 Task: Look for space in Abilene, United States from 10th July, 2023 to 15th July, 2023 for 7 adults in price range Rs.10000 to Rs.15000. Place can be entire place or shared room with 4 bedrooms having 7 beds and 4 bathrooms. Property type can be house, flat, guest house. Amenities needed are: wifi, TV, free parkinig on premises, gym, breakfast. Booking option can be shelf check-in. Required host language is English.
Action: Mouse moved to (409, 84)
Screenshot: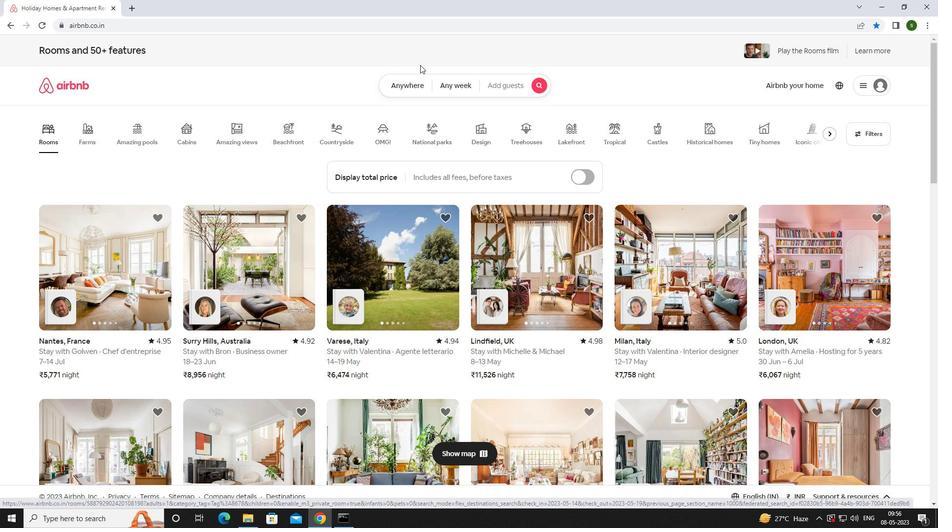 
Action: Mouse pressed left at (409, 84)
Screenshot: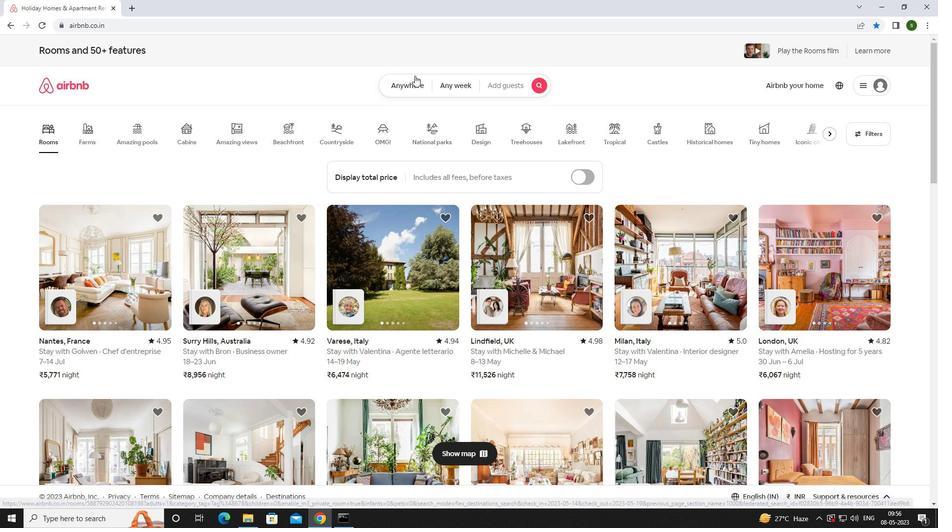 
Action: Mouse moved to (338, 126)
Screenshot: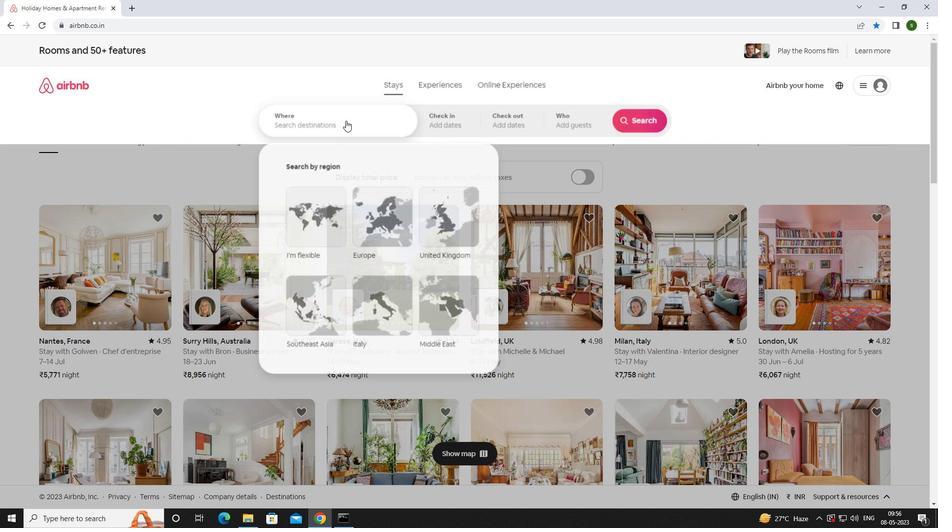 
Action: Mouse pressed left at (338, 126)
Screenshot: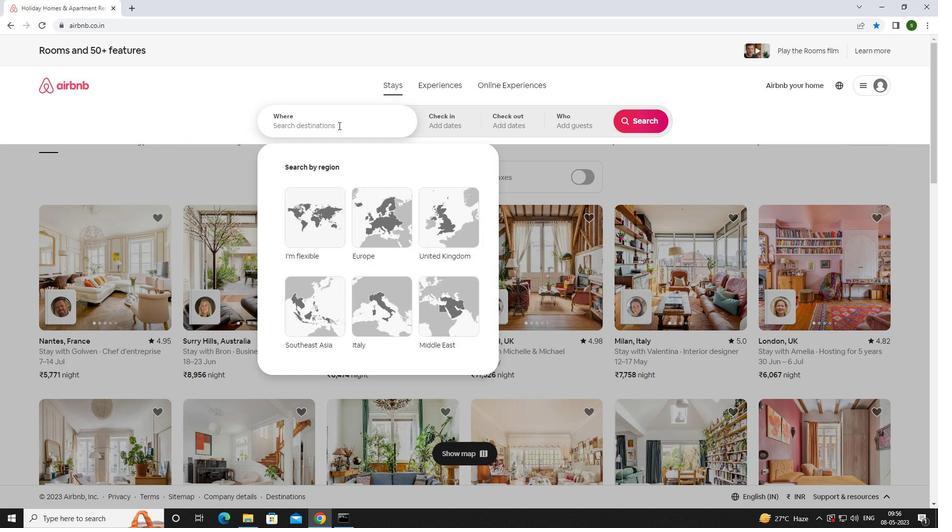 
Action: Key pressed <Key.caps_lock>a<Key.caps_lock>bilene,<Key.space><Key.caps_lock>u<Key.caps_lock>nited<Key.space><Key.caps_lock>s<Key.caps_lock>tates<Key.enter>
Screenshot: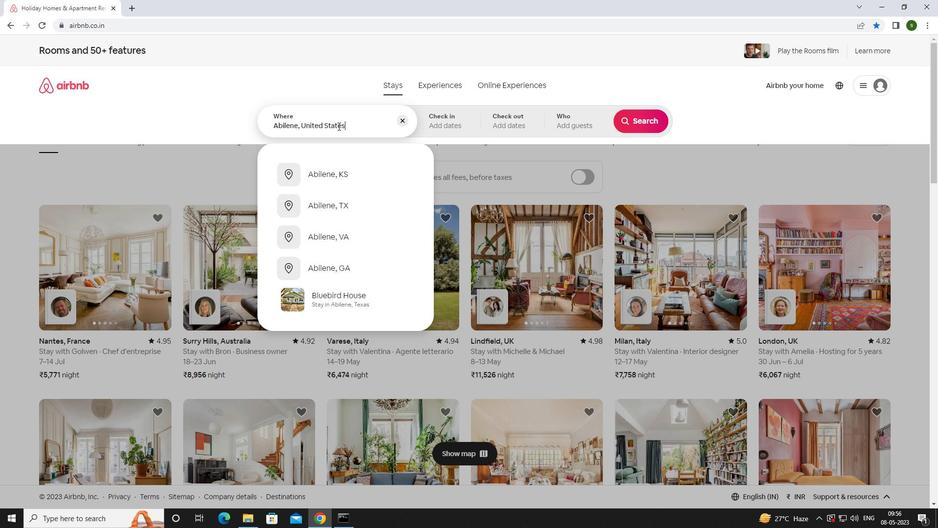 
Action: Mouse moved to (638, 196)
Screenshot: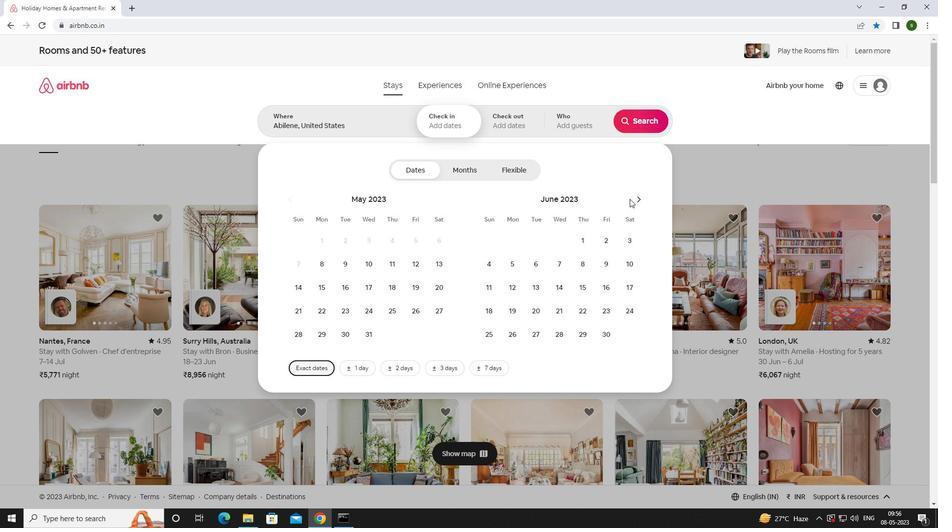 
Action: Mouse pressed left at (638, 196)
Screenshot: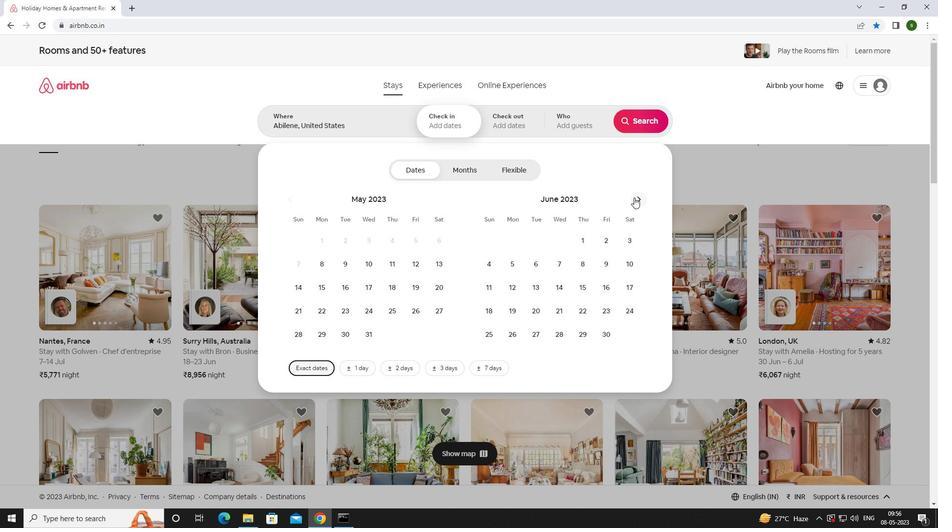 
Action: Mouse moved to (515, 287)
Screenshot: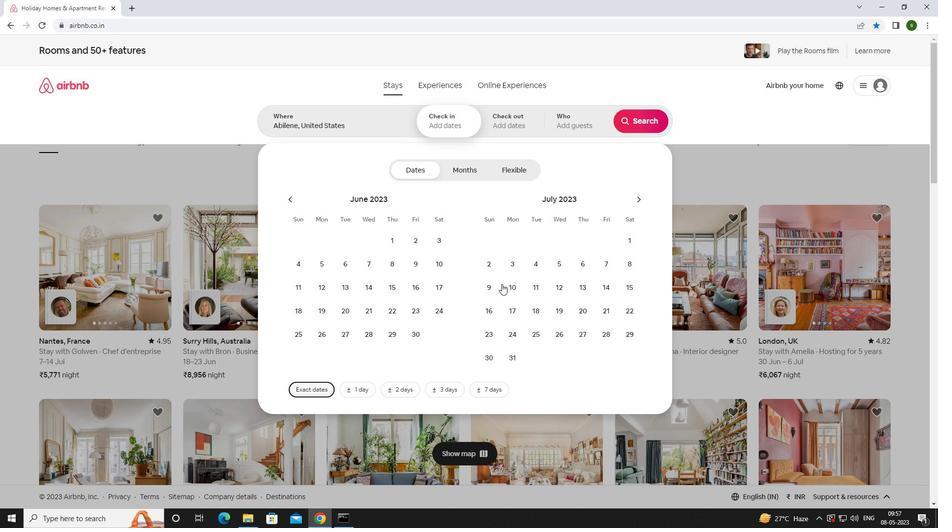 
Action: Mouse pressed left at (515, 287)
Screenshot: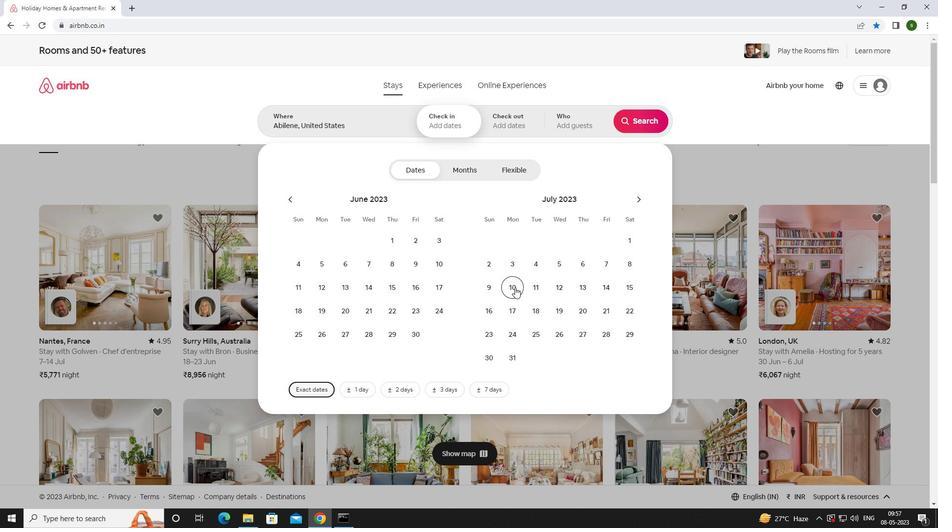 
Action: Mouse moved to (634, 285)
Screenshot: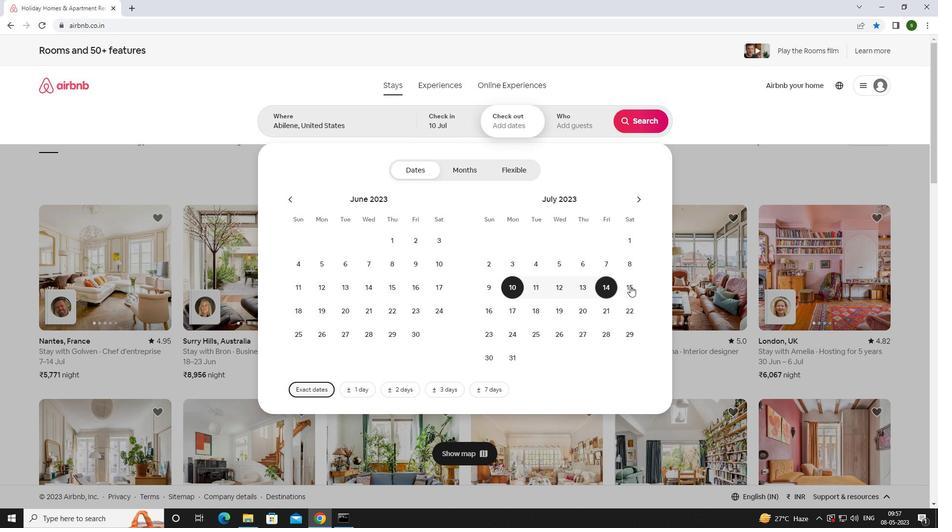 
Action: Mouse pressed left at (634, 285)
Screenshot: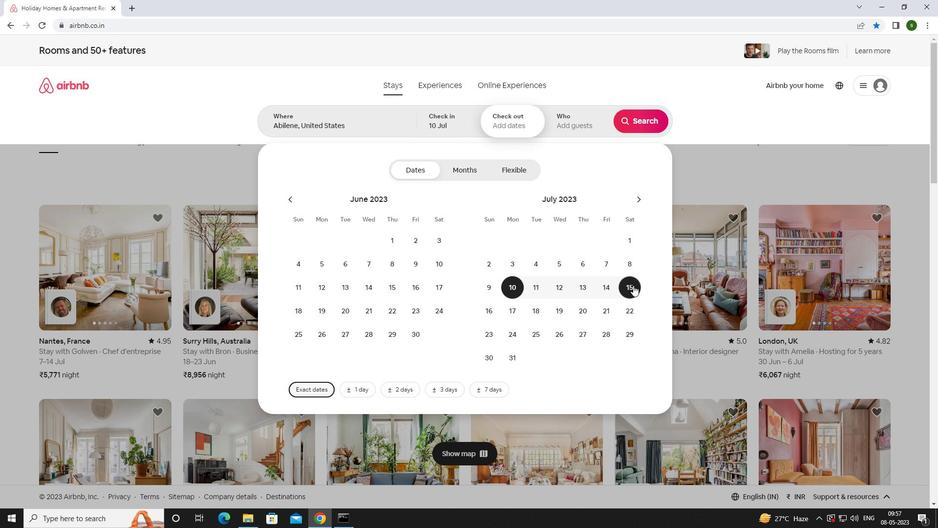 
Action: Mouse moved to (575, 130)
Screenshot: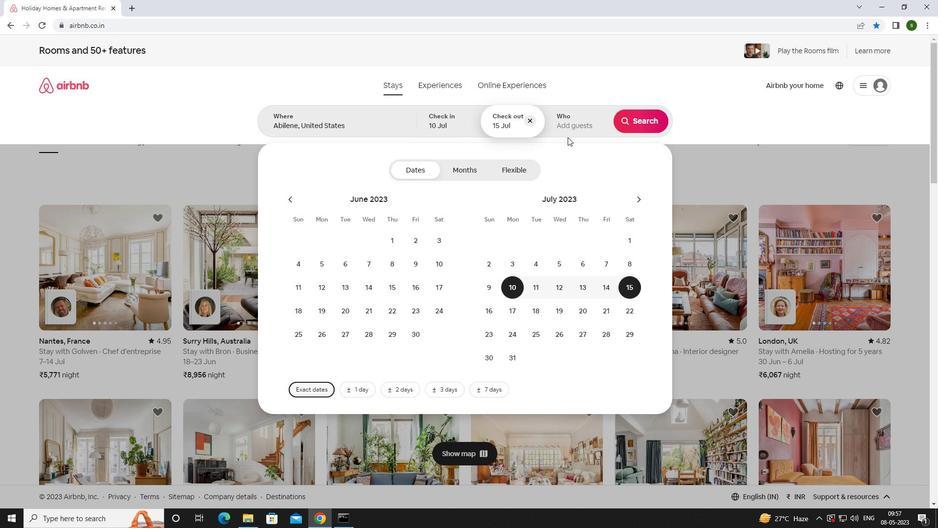 
Action: Mouse pressed left at (575, 130)
Screenshot: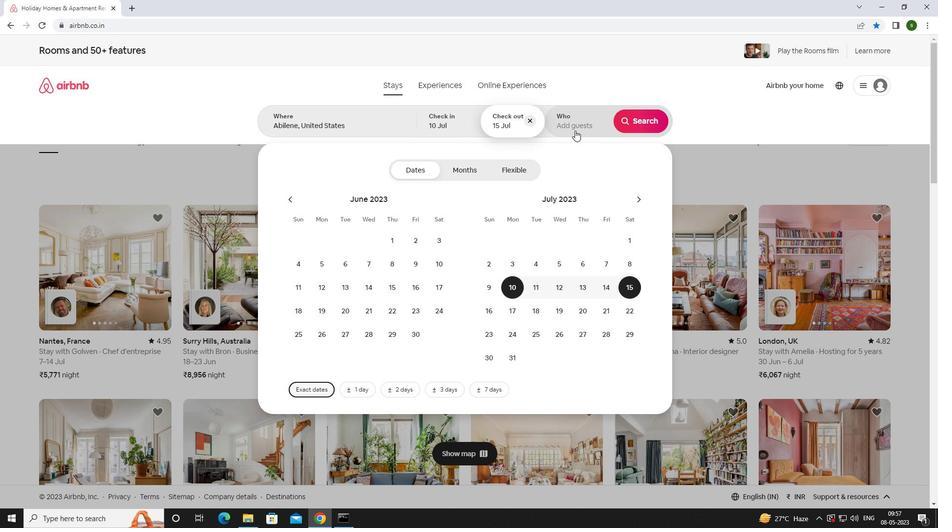 
Action: Mouse moved to (646, 168)
Screenshot: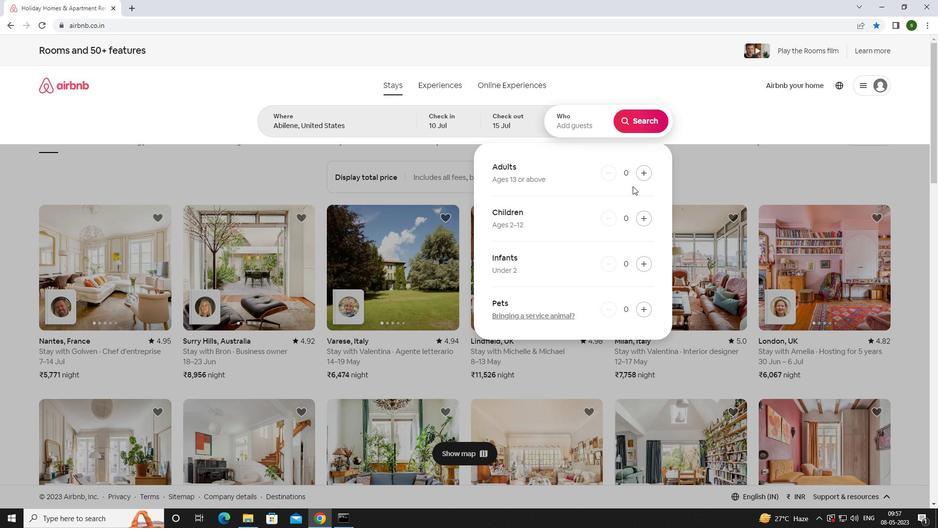 
Action: Mouse pressed left at (646, 168)
Screenshot: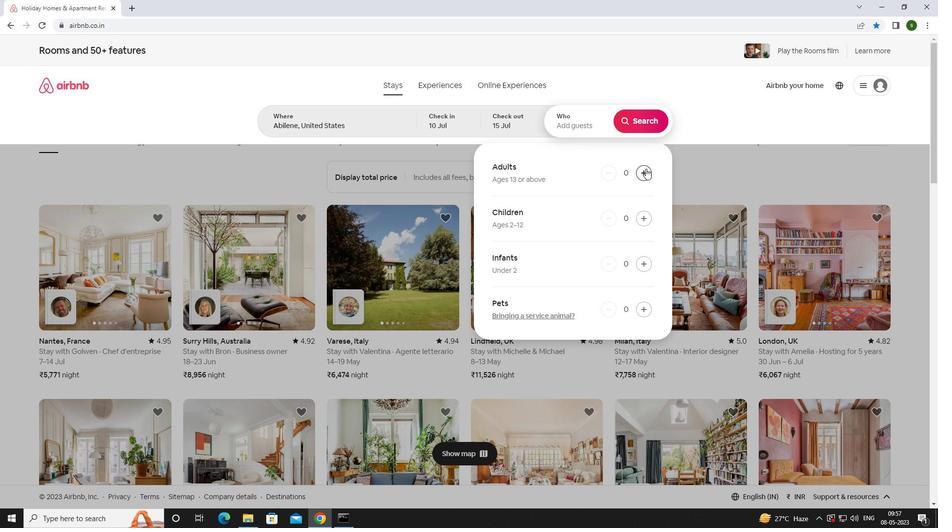 
Action: Mouse pressed left at (646, 168)
Screenshot: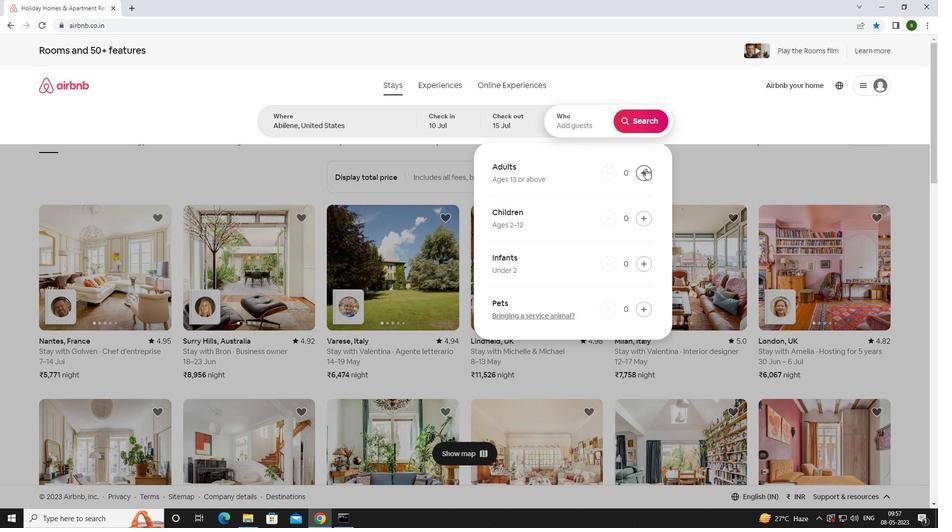 
Action: Mouse pressed left at (646, 168)
Screenshot: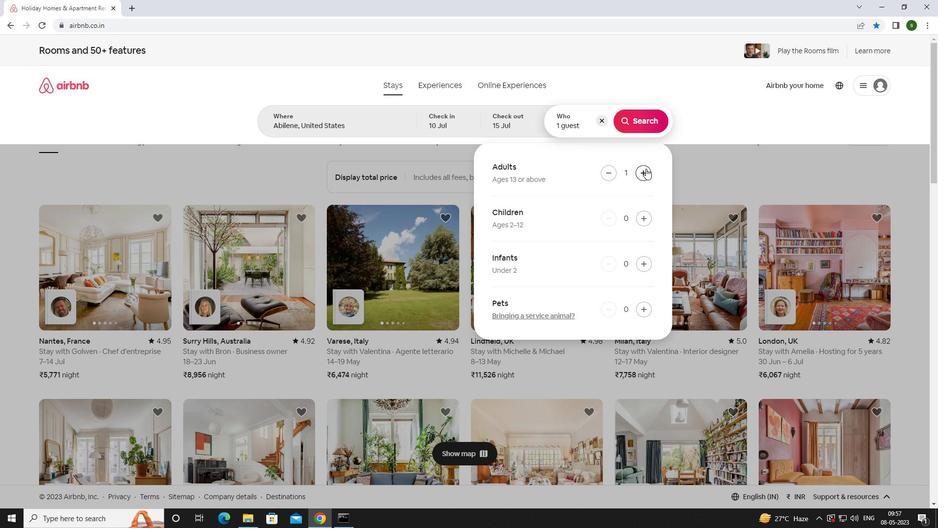 
Action: Mouse pressed left at (646, 168)
Screenshot: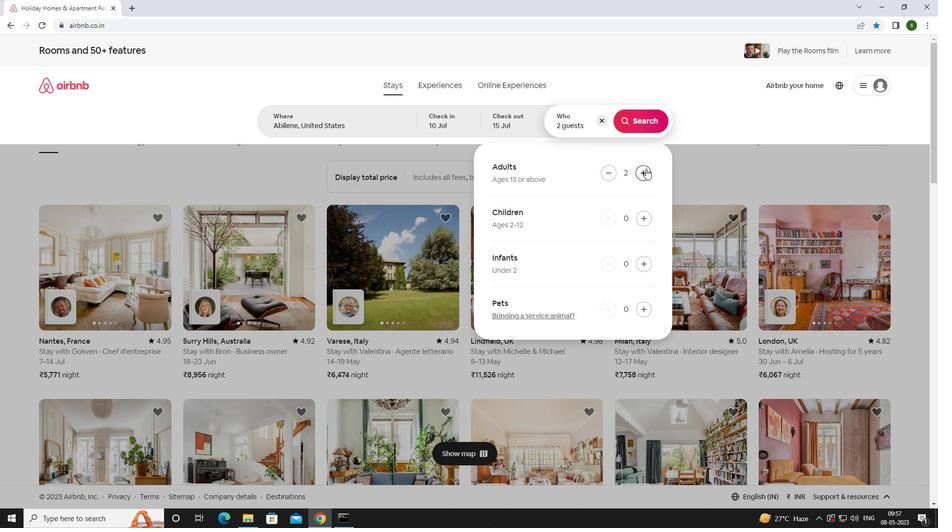 
Action: Mouse pressed left at (646, 168)
Screenshot: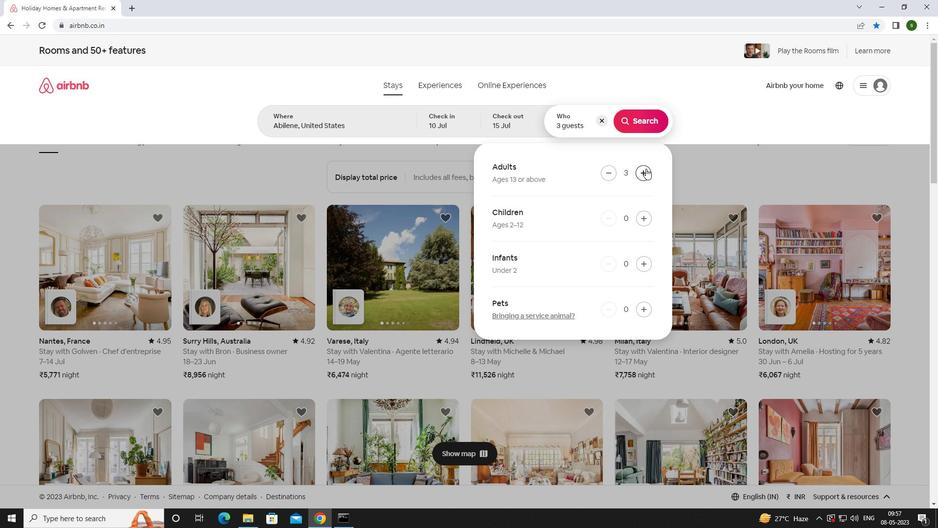 
Action: Mouse pressed left at (646, 168)
Screenshot: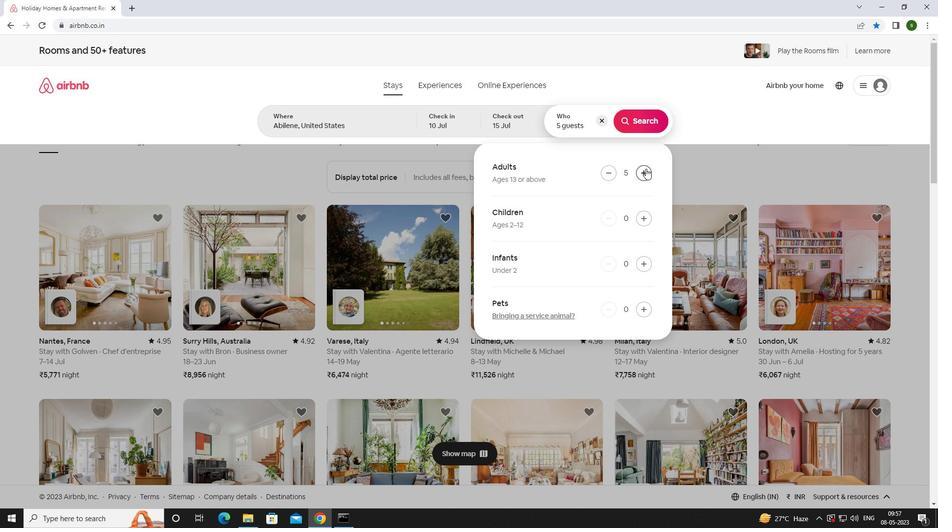 
Action: Mouse pressed left at (646, 168)
Screenshot: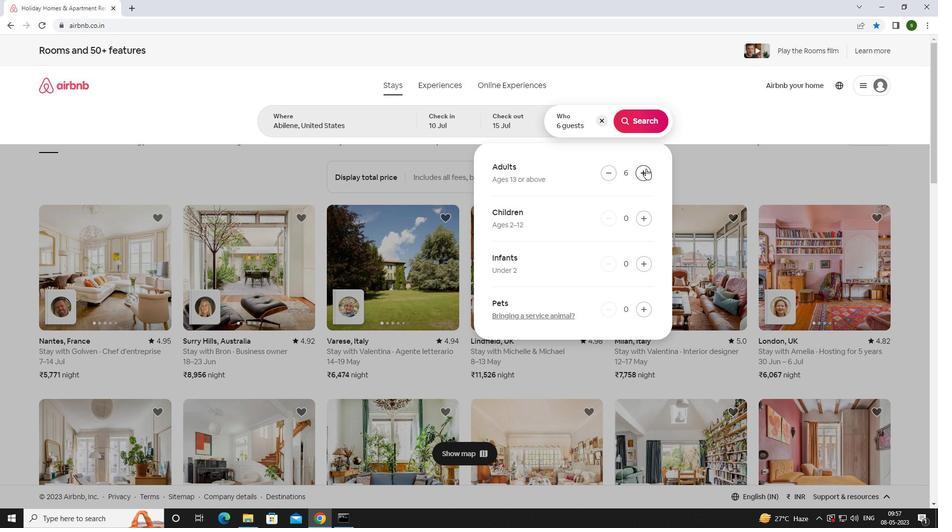 
Action: Mouse moved to (639, 128)
Screenshot: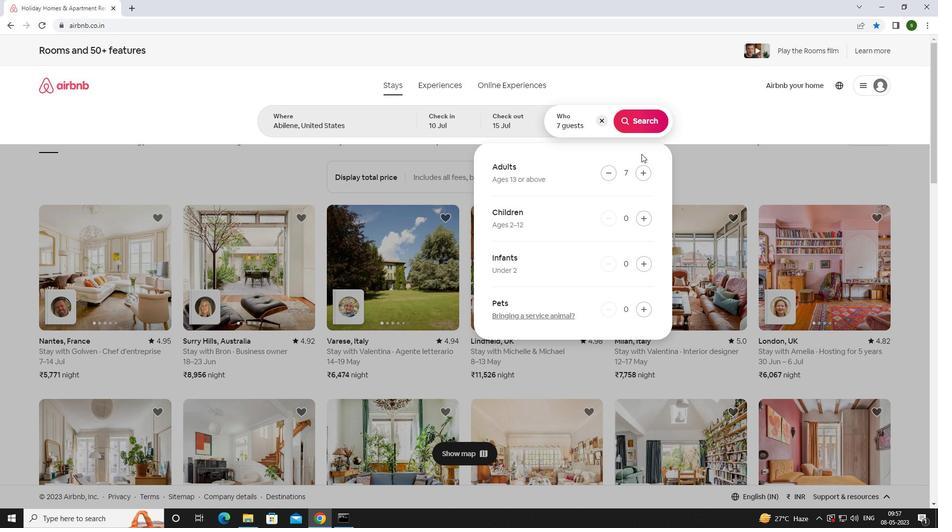 
Action: Mouse pressed left at (639, 128)
Screenshot: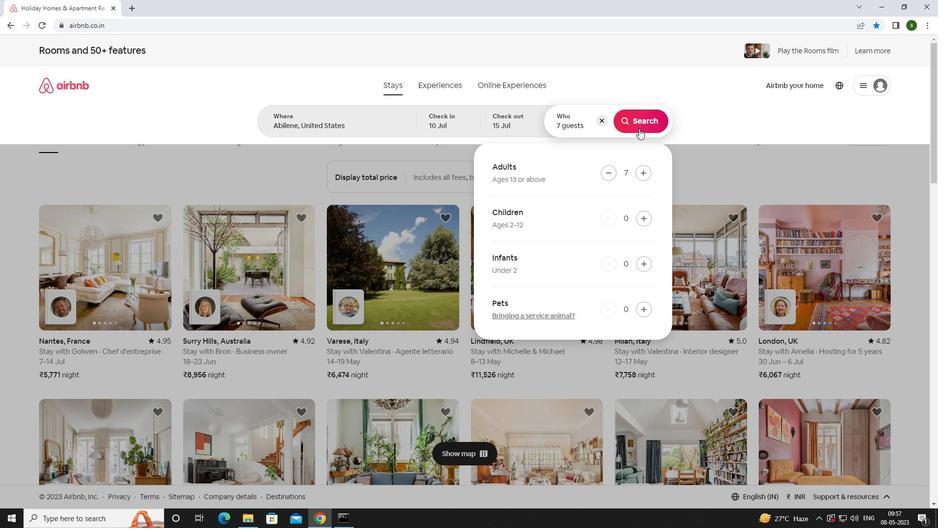 
Action: Mouse moved to (885, 96)
Screenshot: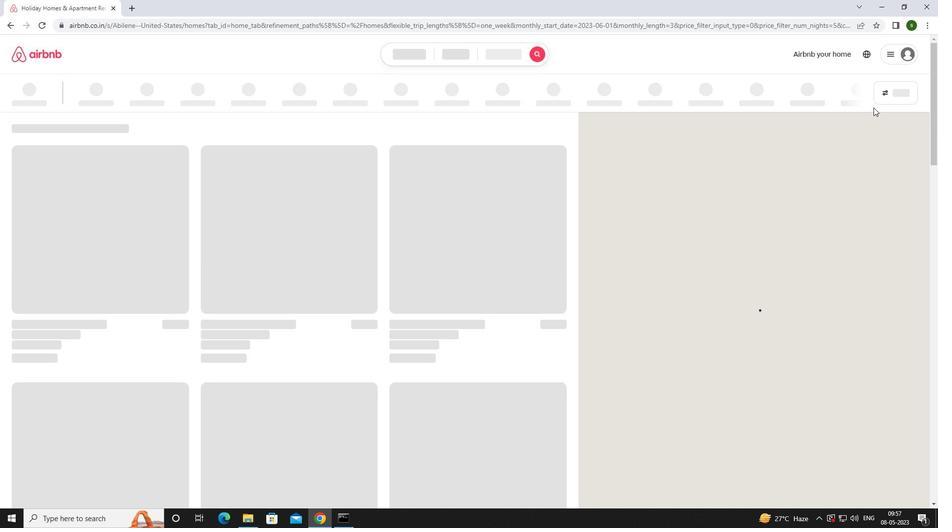 
Action: Mouse pressed left at (885, 96)
Screenshot: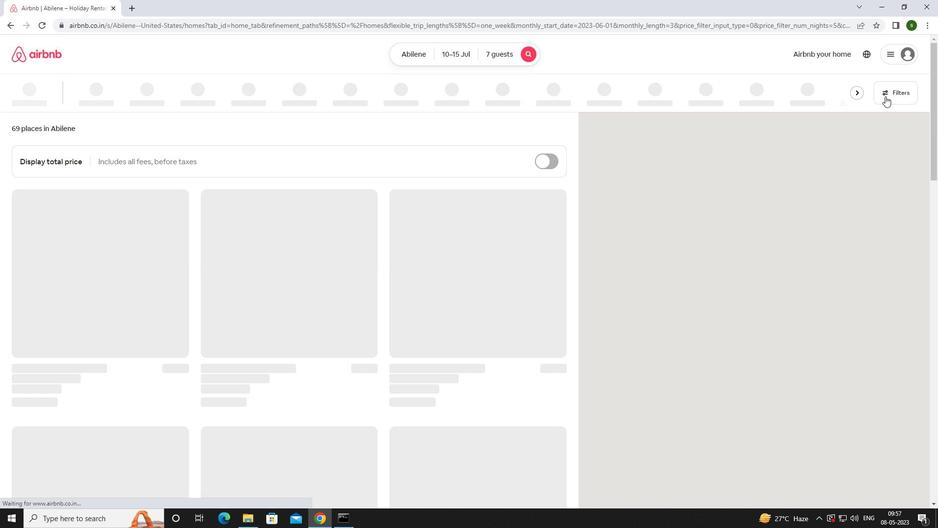 
Action: Mouse moved to (362, 339)
Screenshot: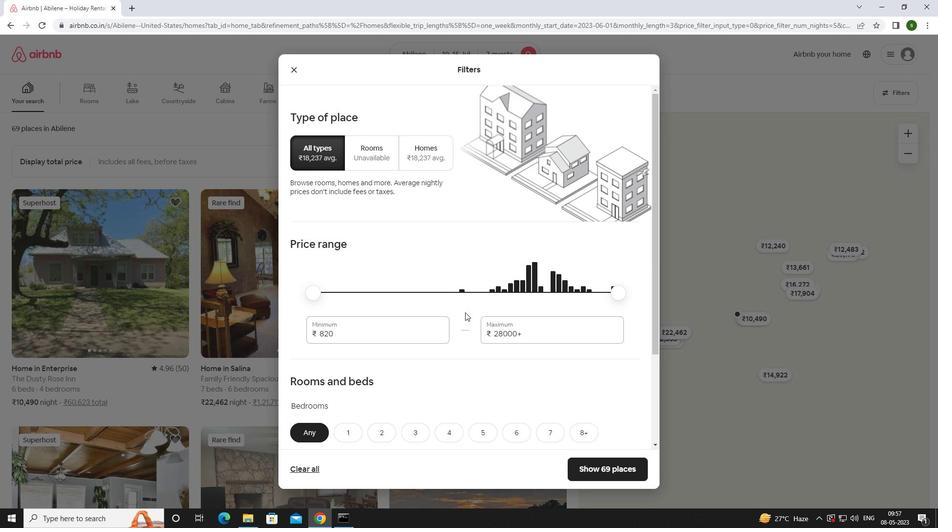 
Action: Mouse pressed left at (362, 339)
Screenshot: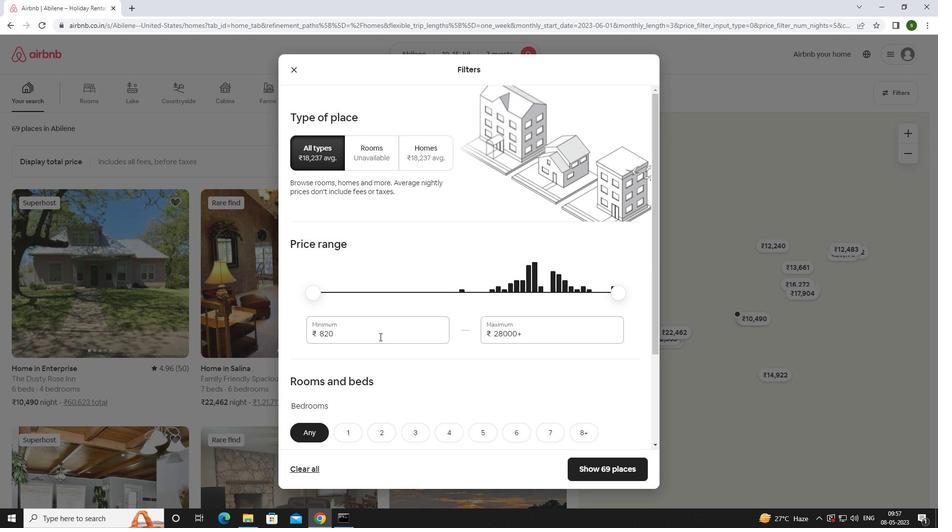 
Action: Mouse moved to (358, 340)
Screenshot: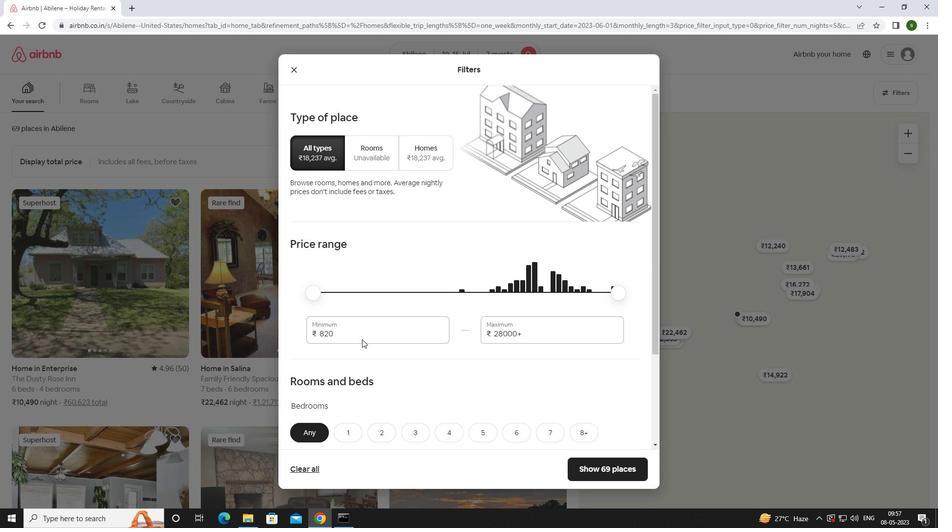 
Action: Key pressed <Key.backspace><Key.backspace><Key.backspace><Key.backspace>10000
Screenshot: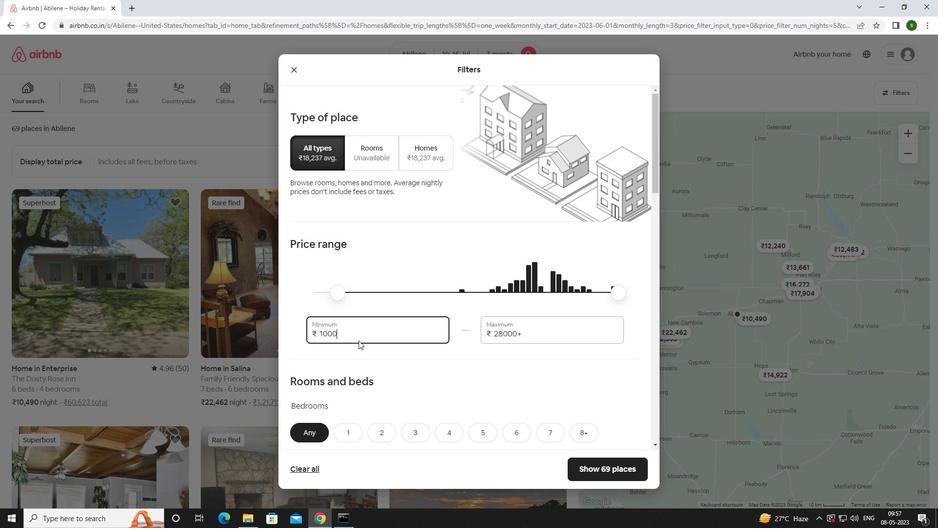 
Action: Mouse moved to (543, 330)
Screenshot: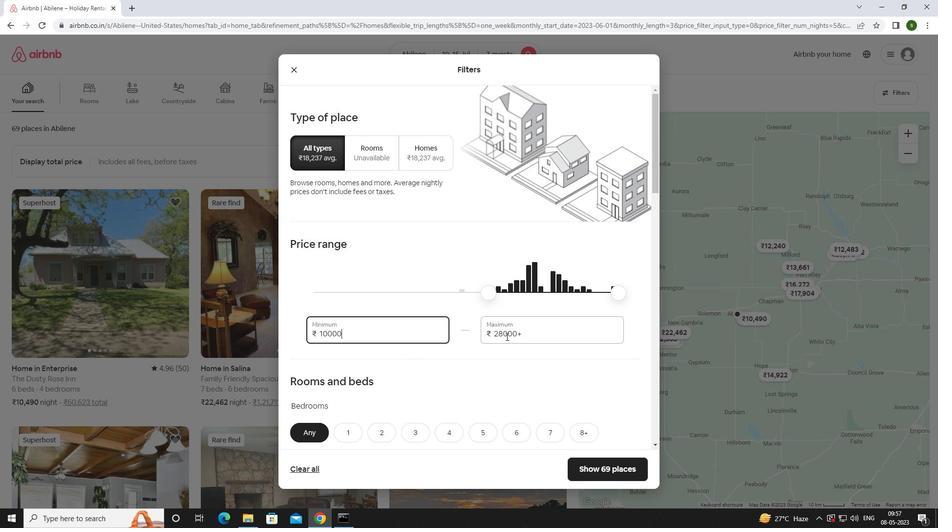 
Action: Mouse pressed left at (543, 330)
Screenshot: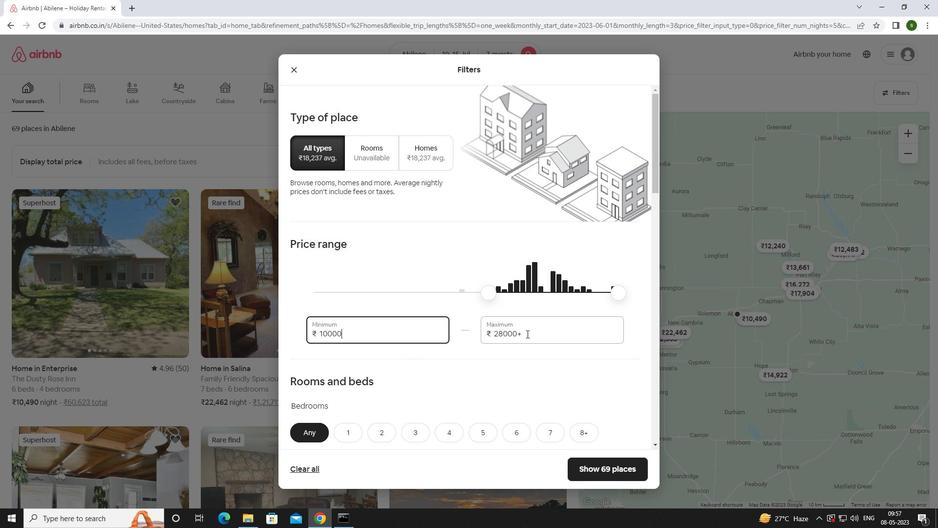 
Action: Mouse moved to (543, 331)
Screenshot: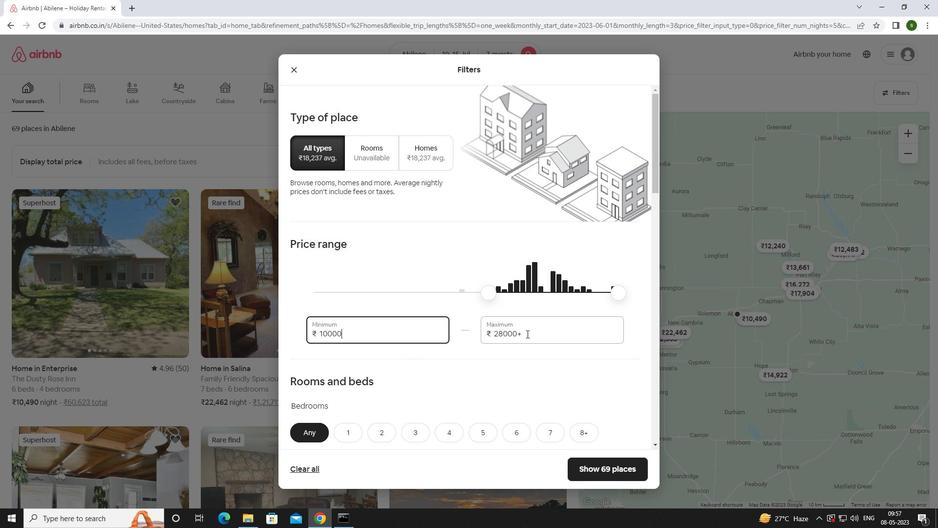 
Action: Key pressed <Key.backspace><Key.backspace><Key.backspace><Key.backspace><Key.backspace><Key.backspace><Key.backspace><Key.backspace><Key.backspace><Key.backspace>15000
Screenshot: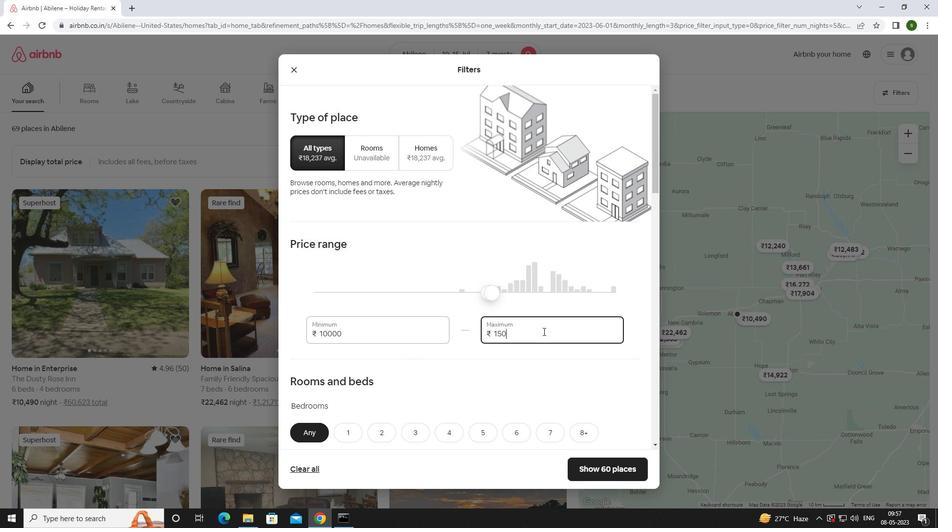 
Action: Mouse moved to (479, 325)
Screenshot: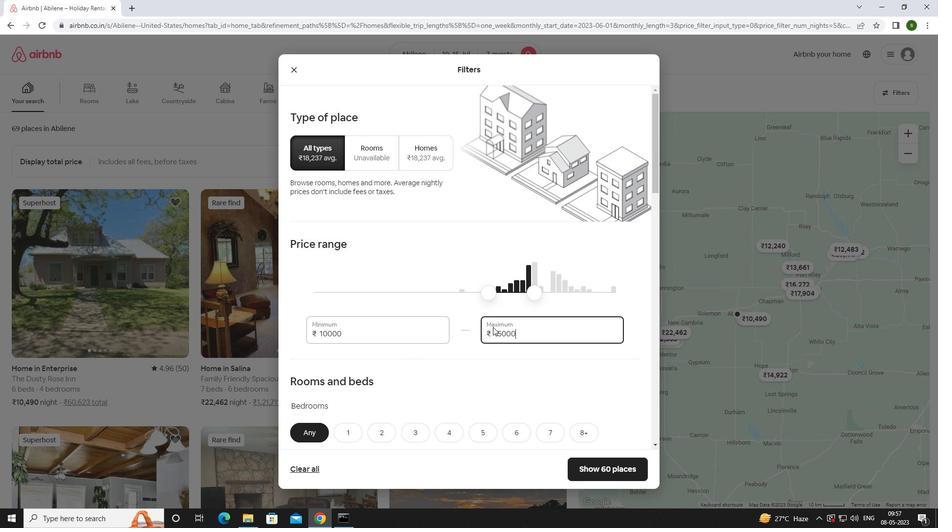 
Action: Mouse scrolled (479, 325) with delta (0, 0)
Screenshot: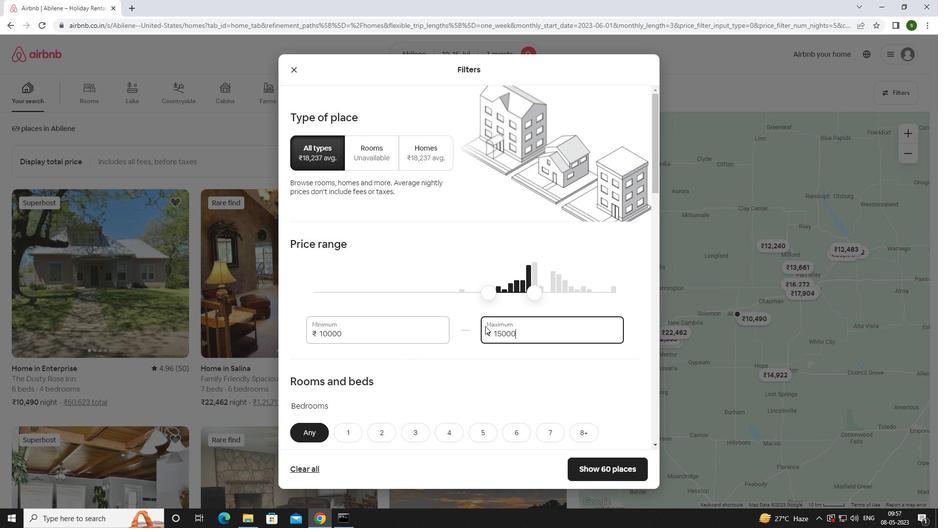 
Action: Mouse scrolled (479, 325) with delta (0, 0)
Screenshot: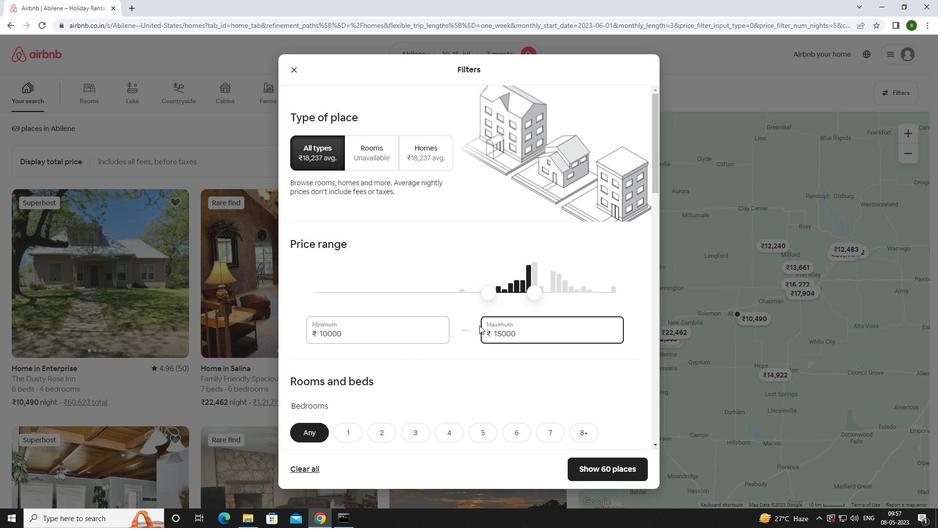 
Action: Mouse moved to (442, 301)
Screenshot: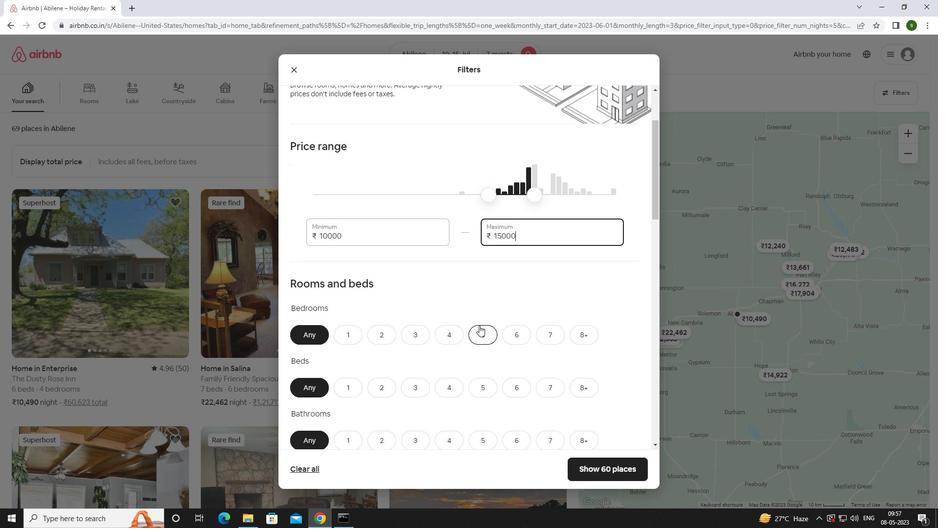 
Action: Mouse scrolled (442, 300) with delta (0, 0)
Screenshot: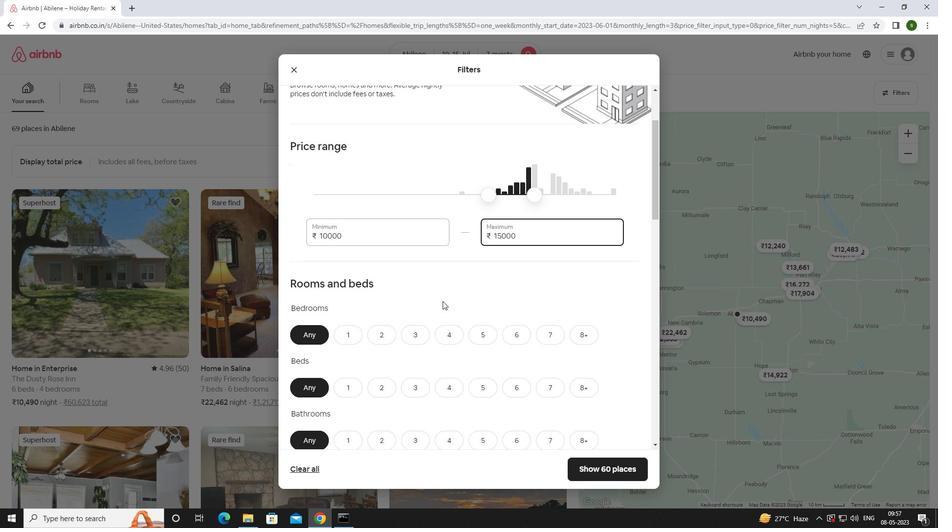 
Action: Mouse moved to (447, 284)
Screenshot: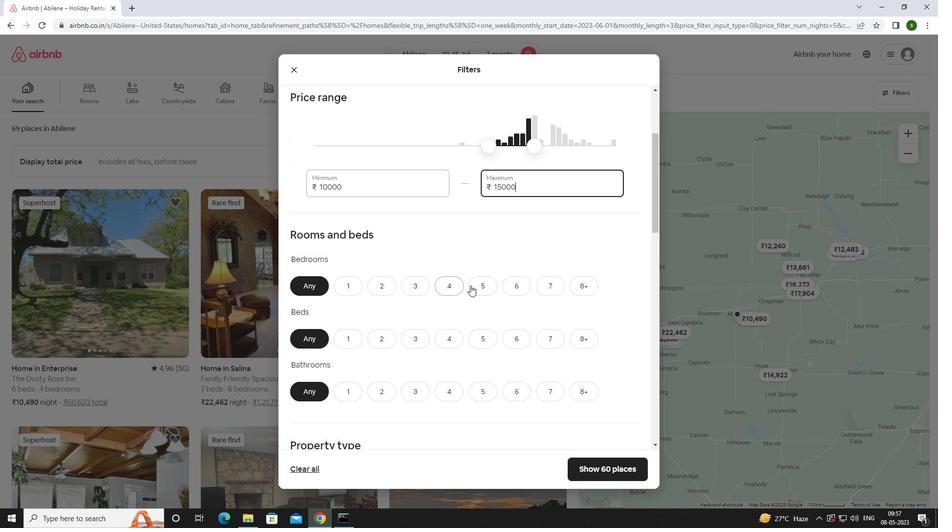 
Action: Mouse pressed left at (447, 284)
Screenshot: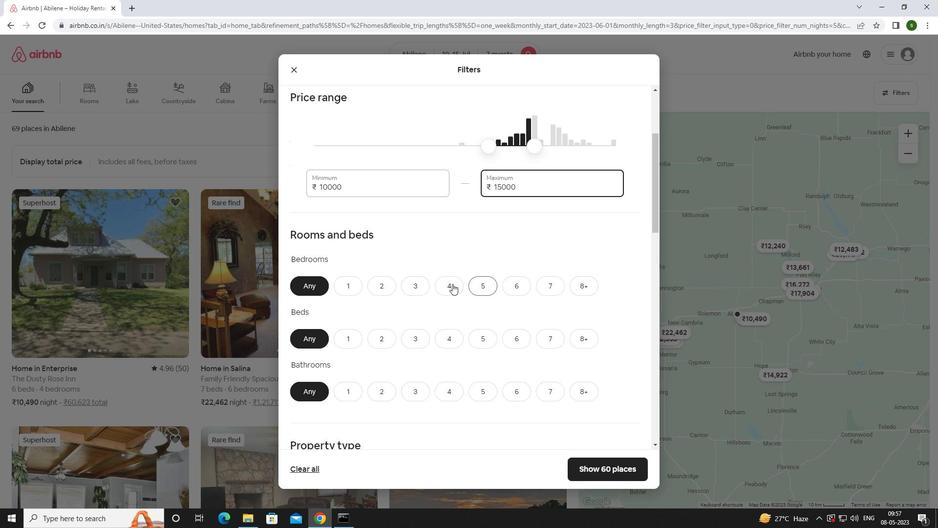 
Action: Mouse moved to (550, 341)
Screenshot: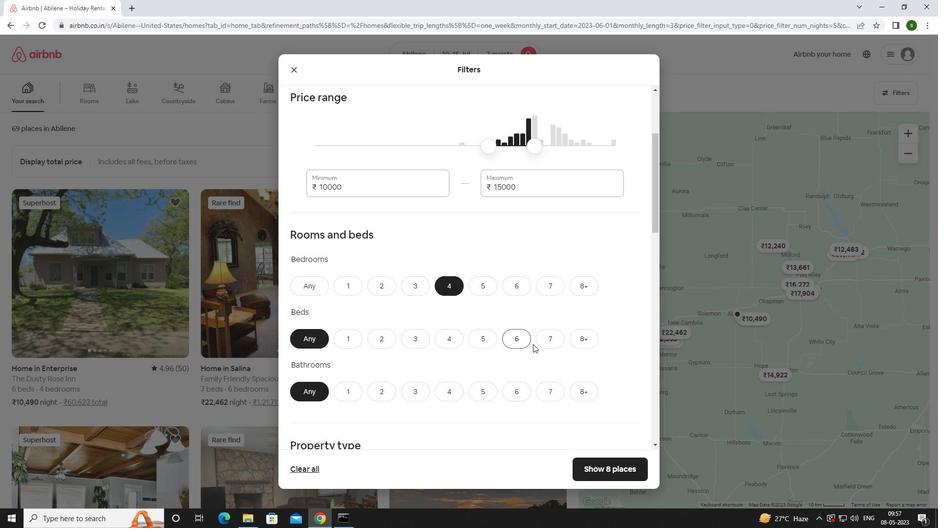 
Action: Mouse pressed left at (550, 341)
Screenshot: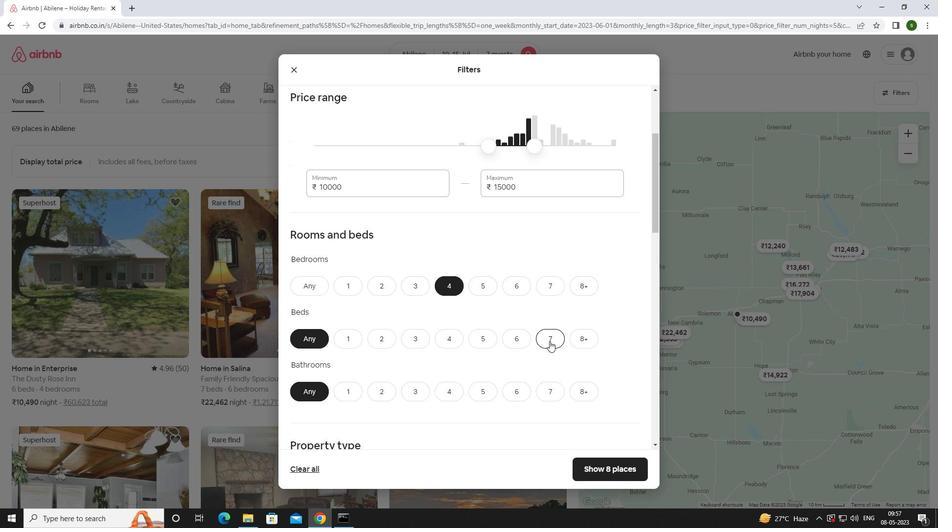 
Action: Mouse moved to (452, 391)
Screenshot: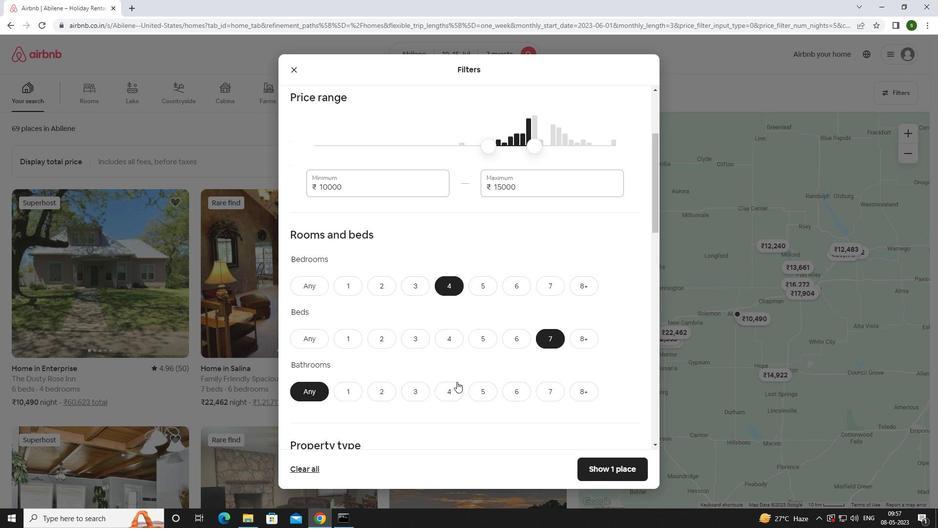 
Action: Mouse pressed left at (452, 391)
Screenshot: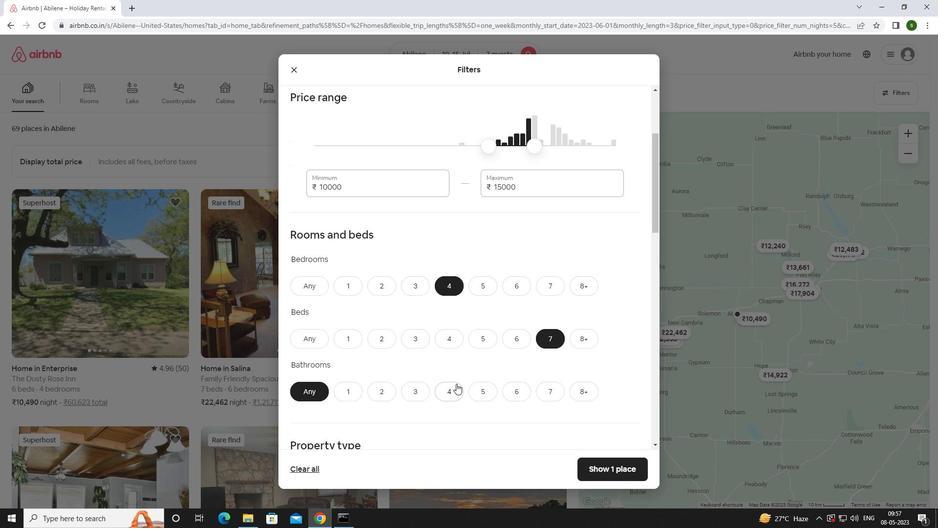 
Action: Mouse moved to (452, 370)
Screenshot: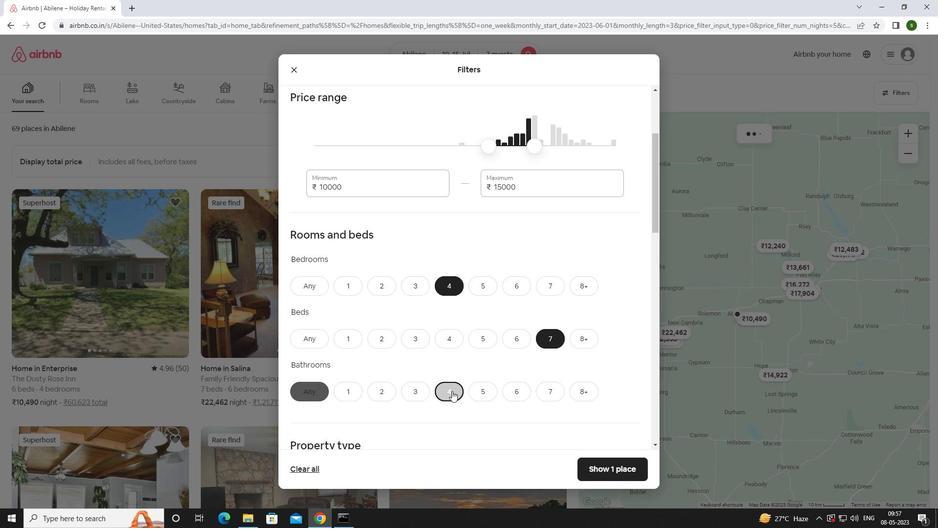 
Action: Mouse scrolled (452, 369) with delta (0, 0)
Screenshot: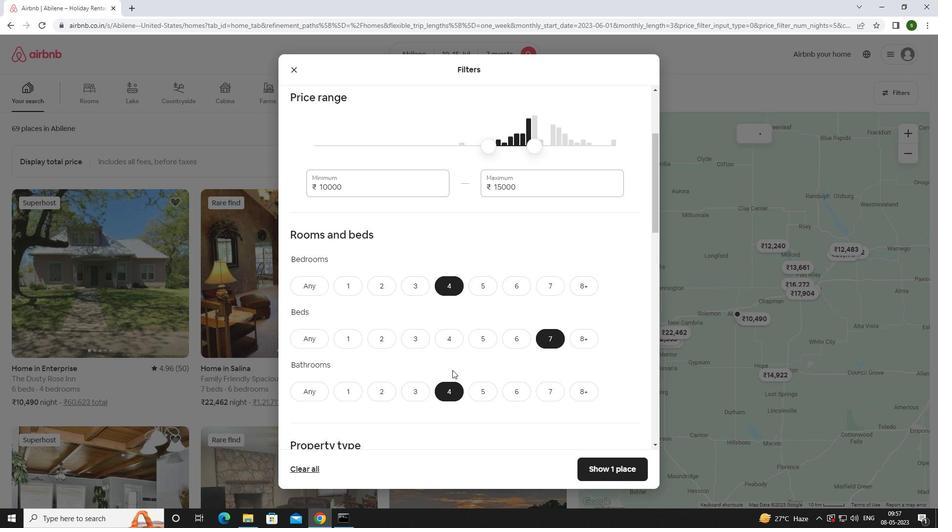 
Action: Mouse moved to (452, 369)
Screenshot: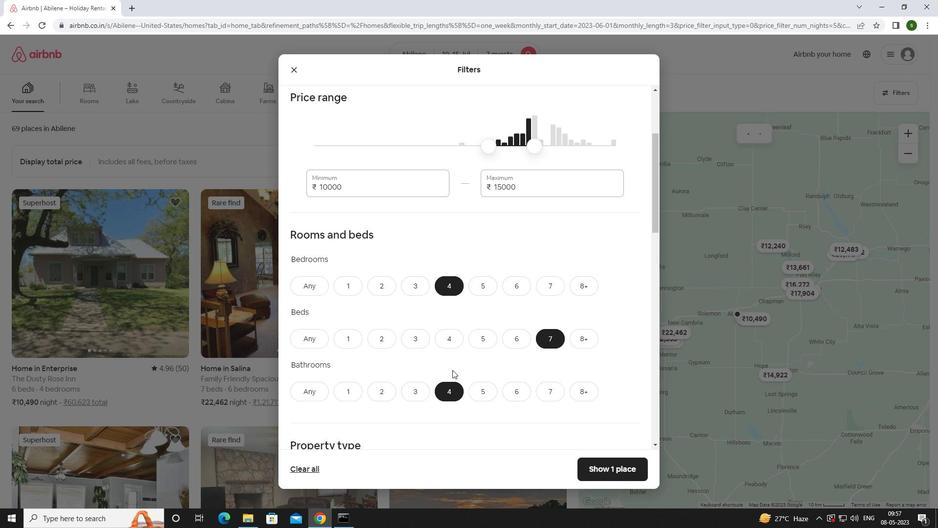 
Action: Mouse scrolled (452, 369) with delta (0, 0)
Screenshot: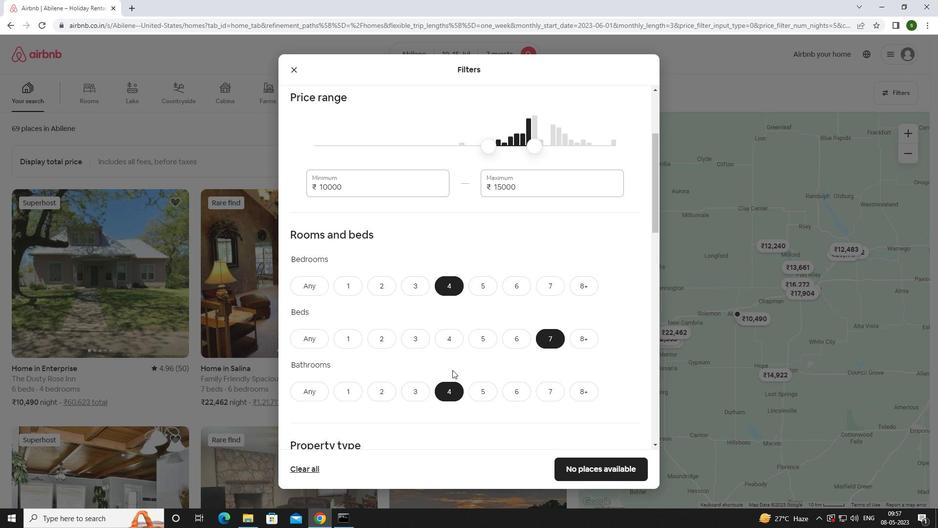 
Action: Mouse scrolled (452, 369) with delta (0, 0)
Screenshot: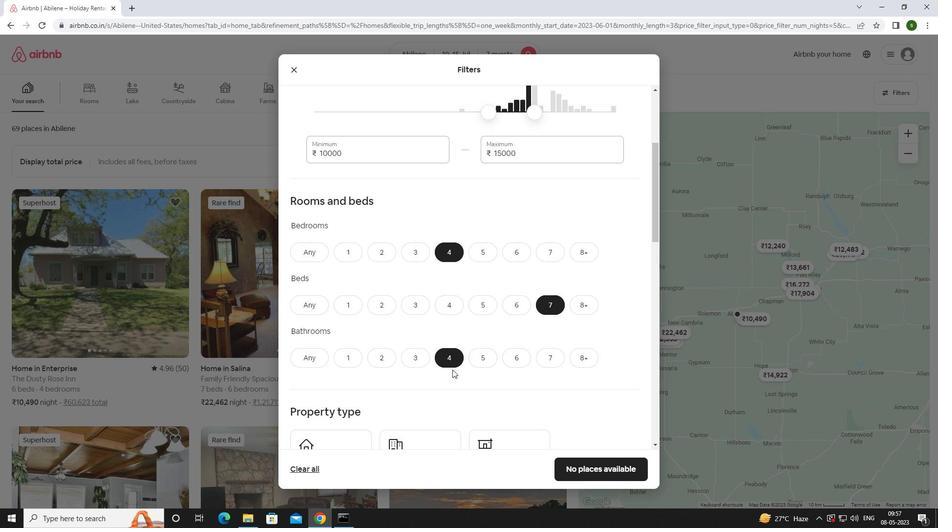 
Action: Mouse moved to (334, 324)
Screenshot: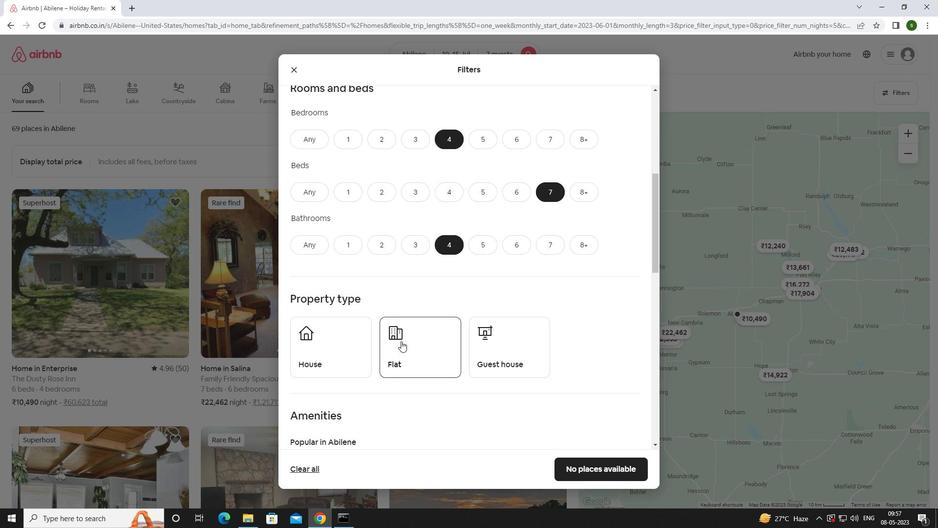 
Action: Mouse pressed left at (334, 324)
Screenshot: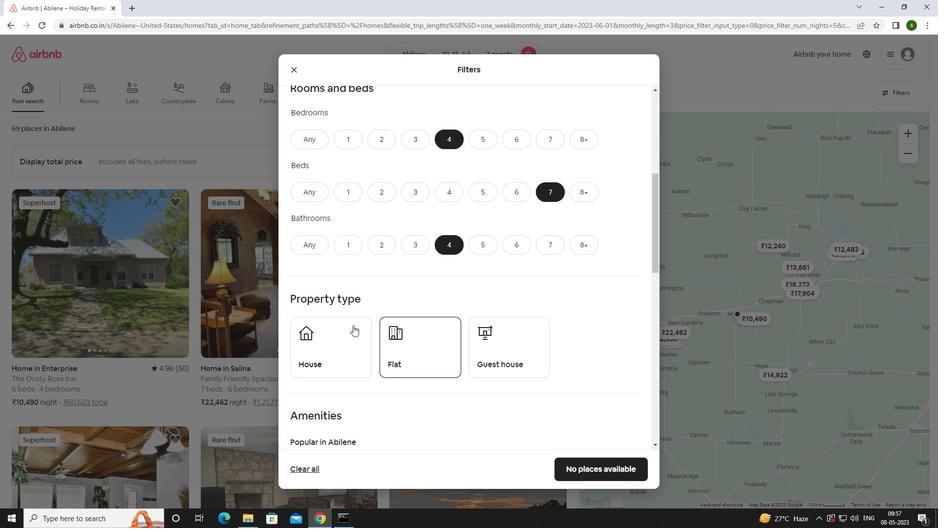 
Action: Mouse moved to (422, 356)
Screenshot: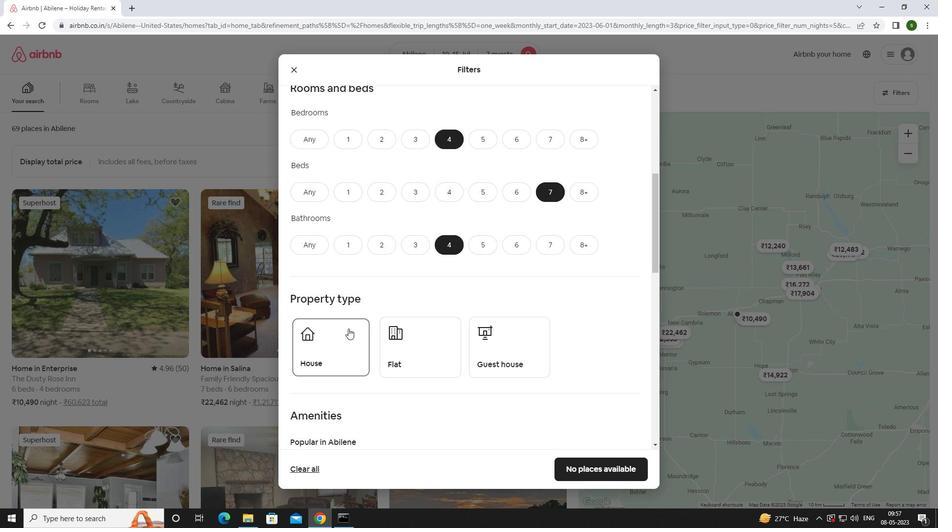 
Action: Mouse pressed left at (422, 356)
Screenshot: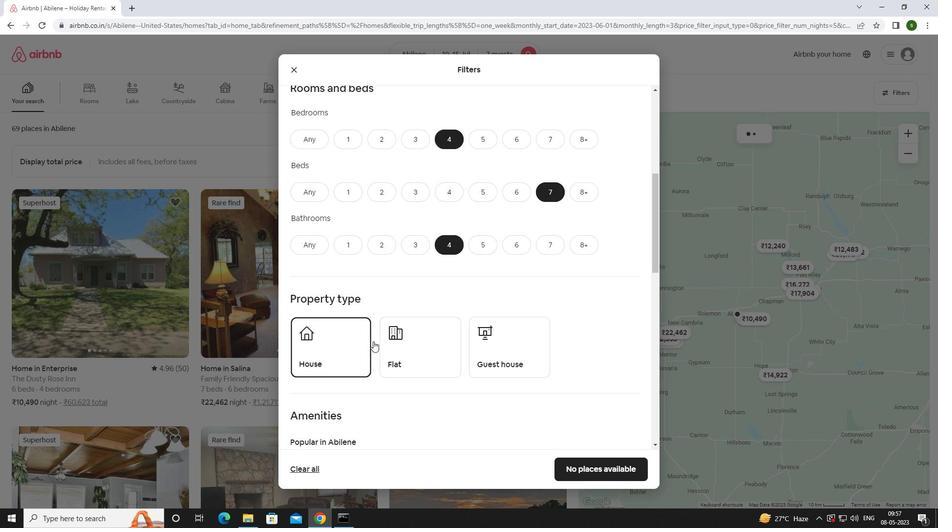 
Action: Mouse moved to (502, 344)
Screenshot: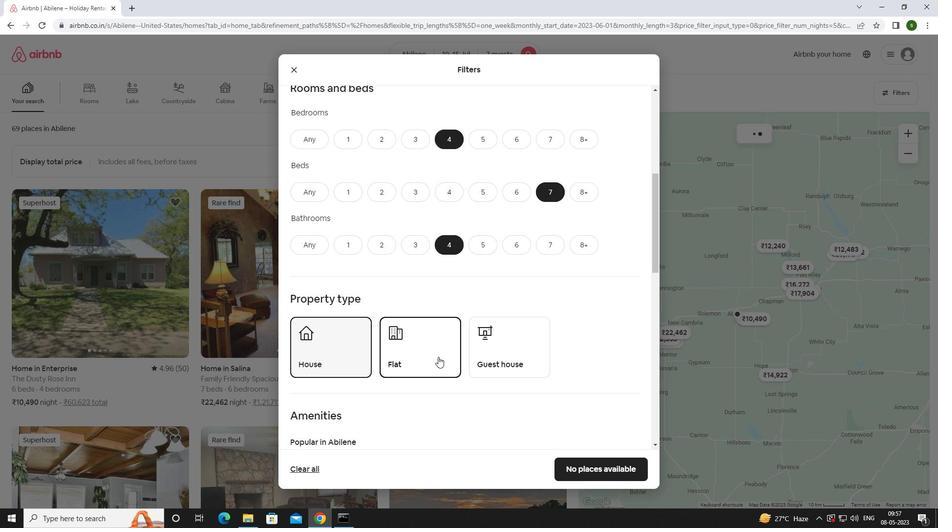 
Action: Mouse pressed left at (502, 344)
Screenshot: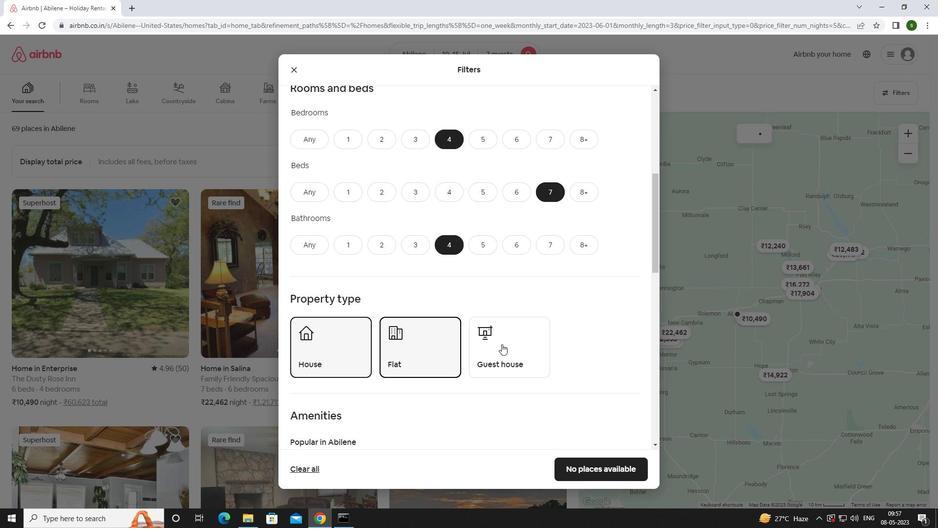 
Action: Mouse scrolled (502, 343) with delta (0, 0)
Screenshot: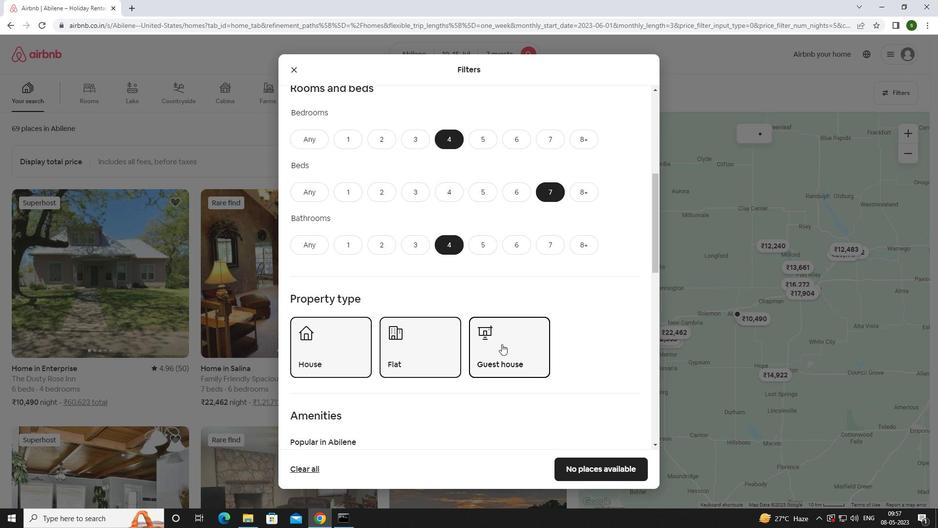 
Action: Mouse scrolled (502, 343) with delta (0, 0)
Screenshot: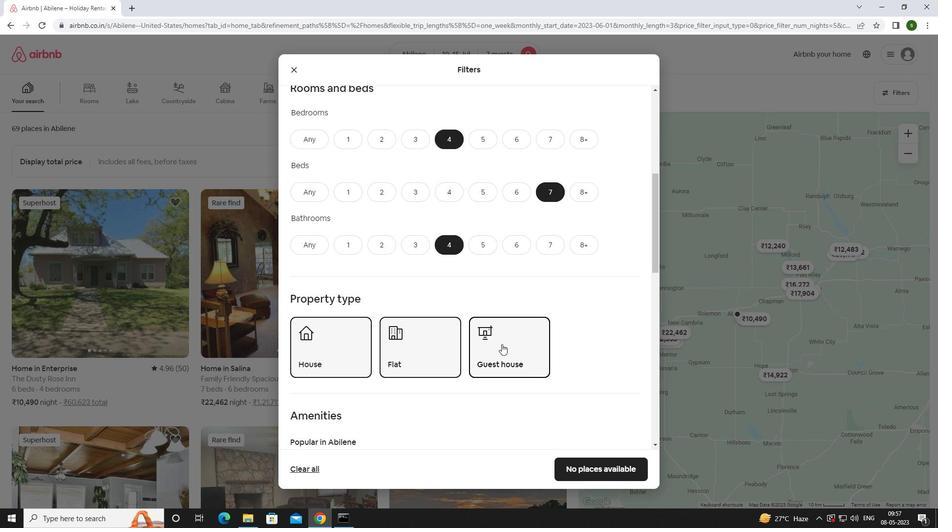 
Action: Mouse scrolled (502, 343) with delta (0, 0)
Screenshot: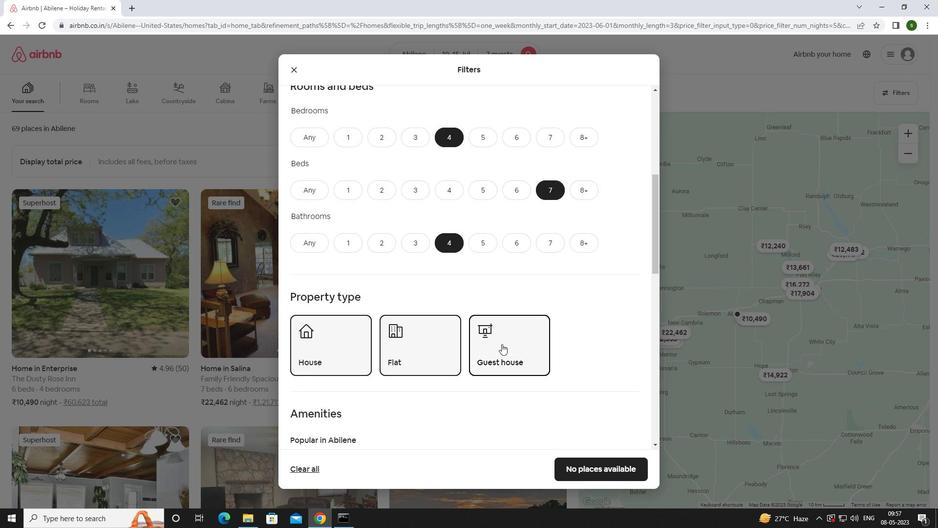 
Action: Mouse moved to (305, 318)
Screenshot: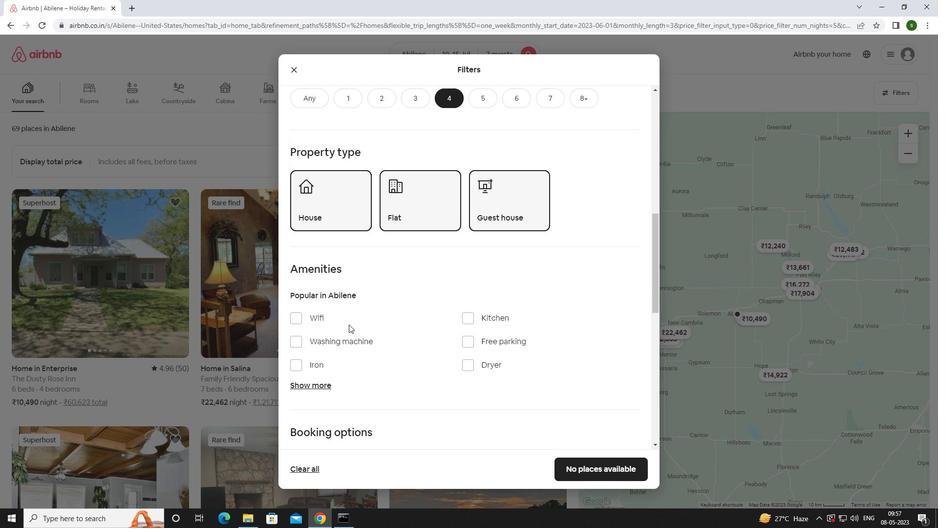 
Action: Mouse pressed left at (305, 318)
Screenshot: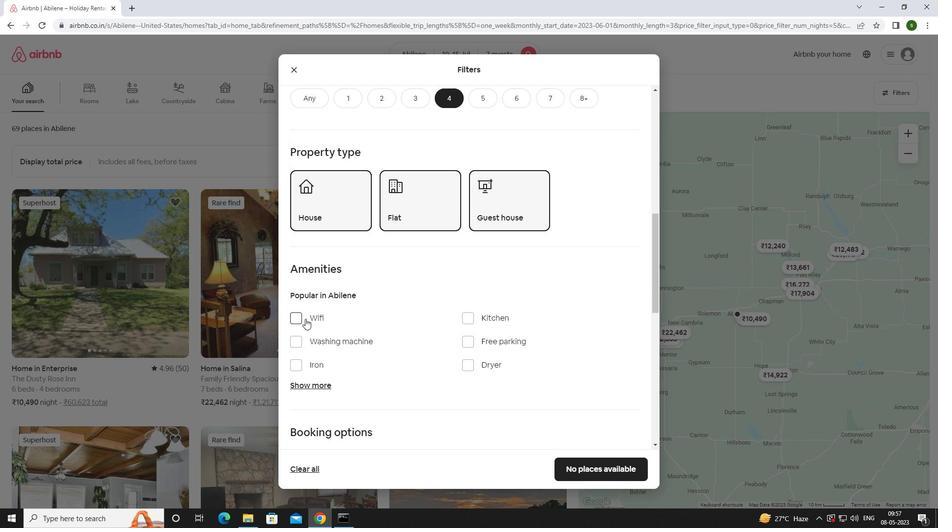 
Action: Mouse moved to (466, 340)
Screenshot: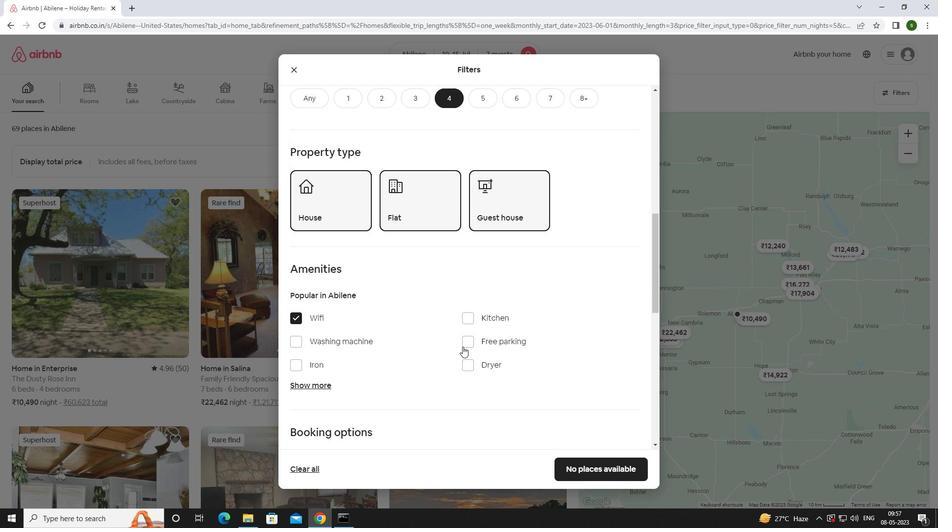 
Action: Mouse pressed left at (466, 340)
Screenshot: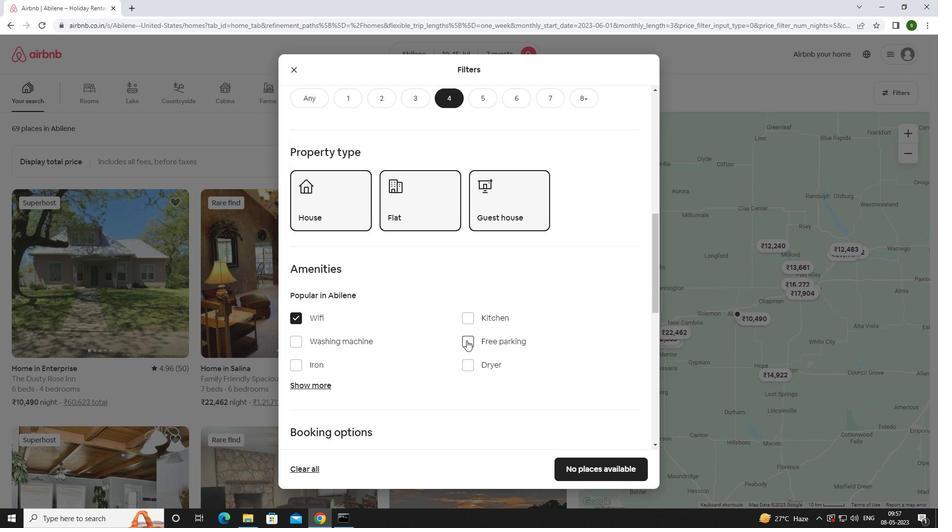 
Action: Mouse moved to (320, 384)
Screenshot: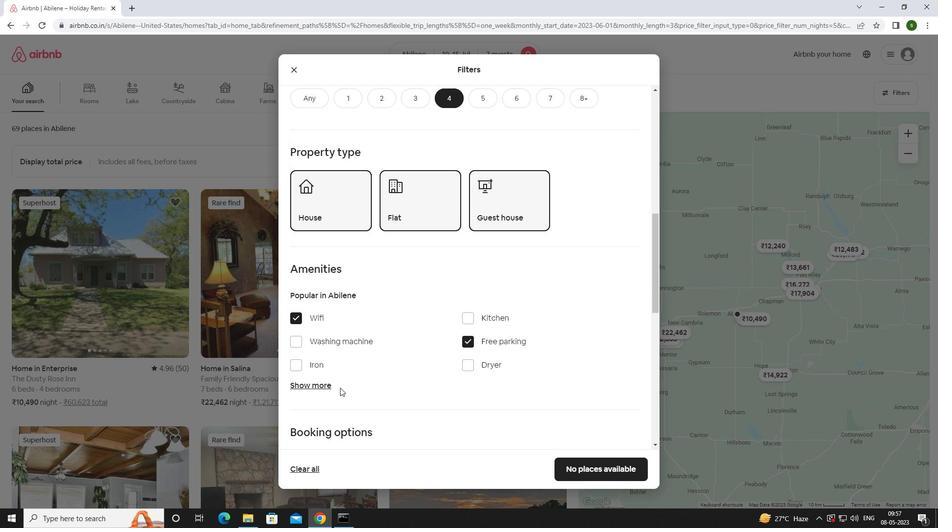 
Action: Mouse pressed left at (320, 384)
Screenshot: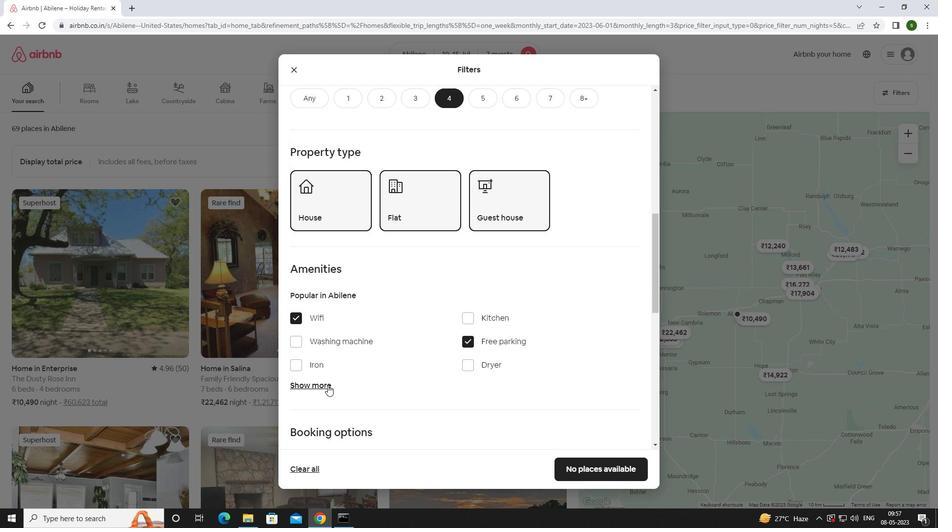 
Action: Mouse moved to (391, 351)
Screenshot: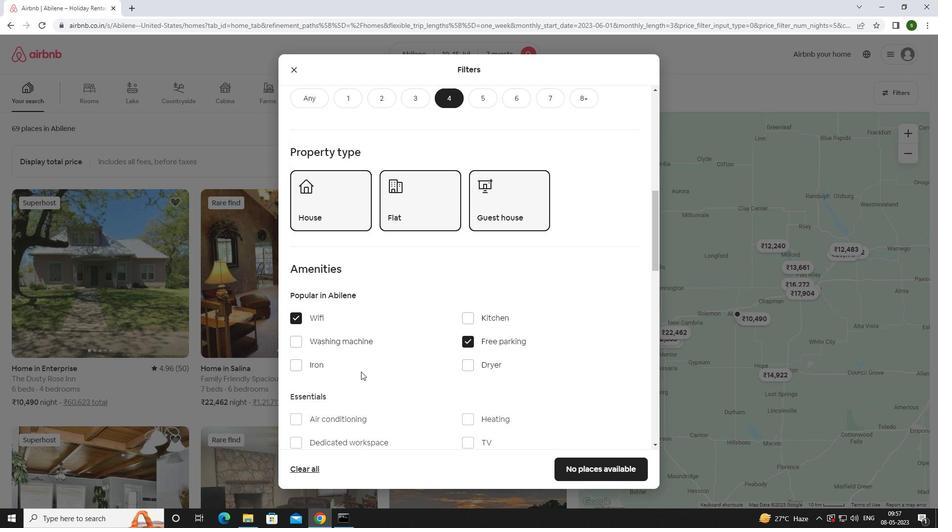 
Action: Mouse scrolled (391, 351) with delta (0, 0)
Screenshot: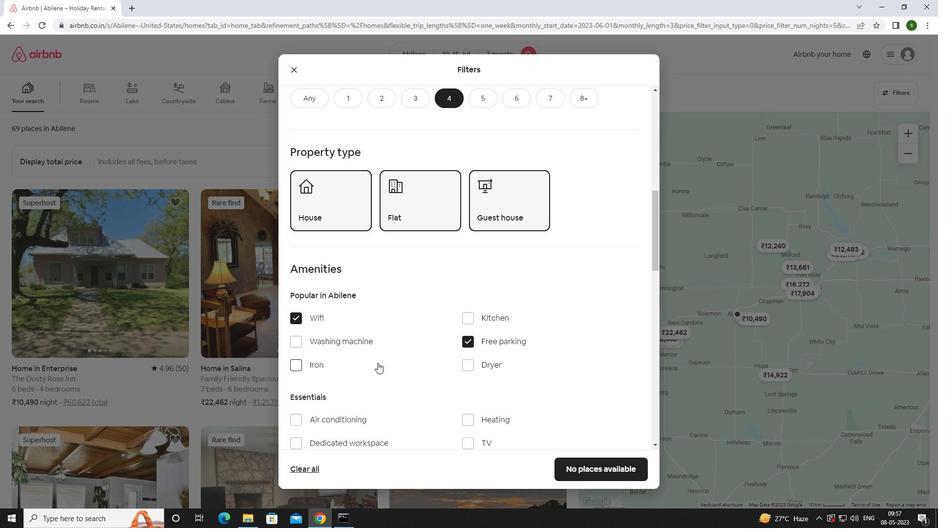 
Action: Mouse scrolled (391, 351) with delta (0, 0)
Screenshot: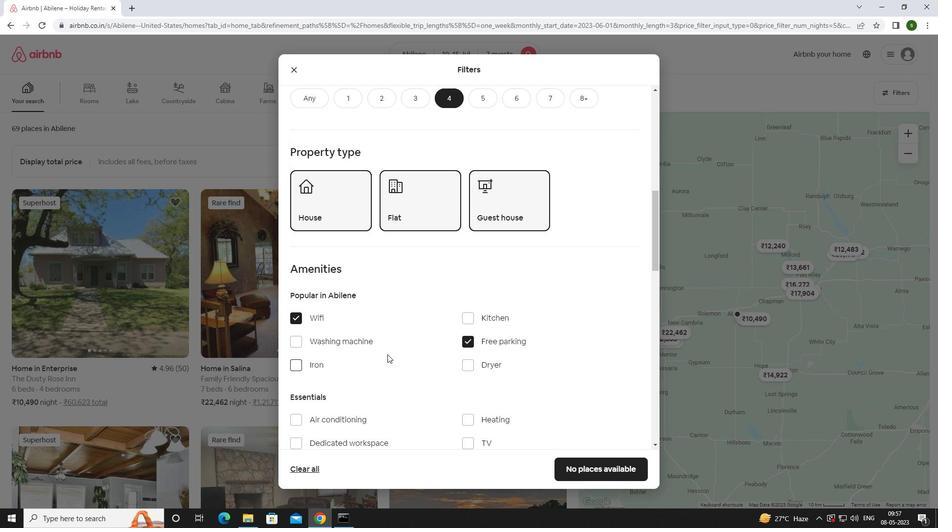 
Action: Mouse scrolled (391, 351) with delta (0, 0)
Screenshot: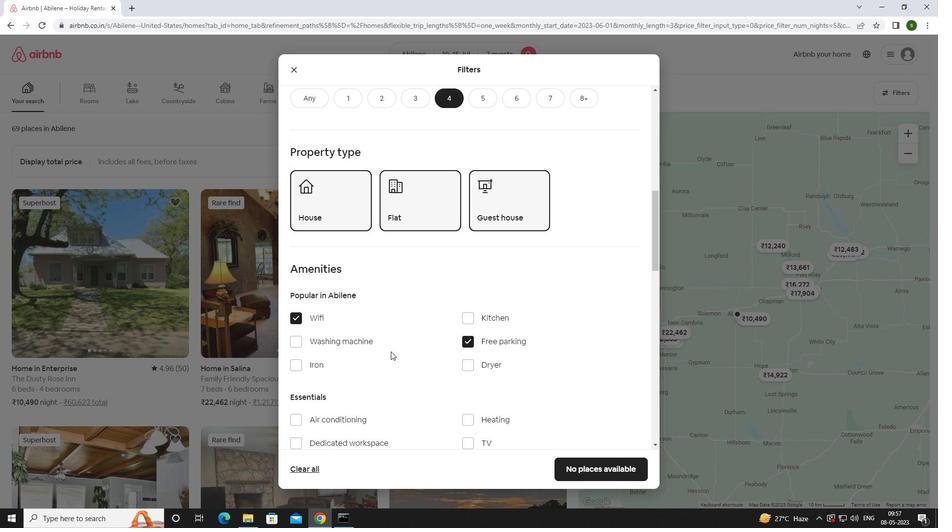 
Action: Mouse moved to (463, 292)
Screenshot: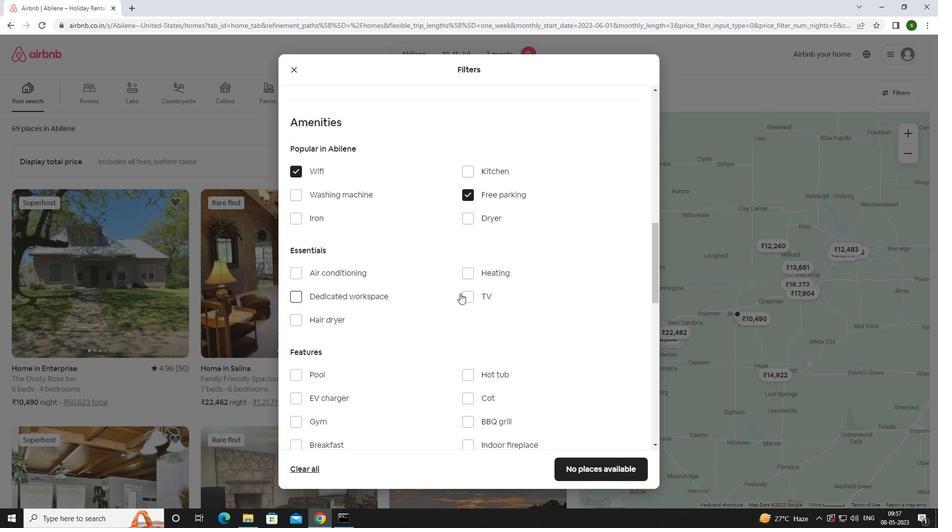 
Action: Mouse pressed left at (463, 292)
Screenshot: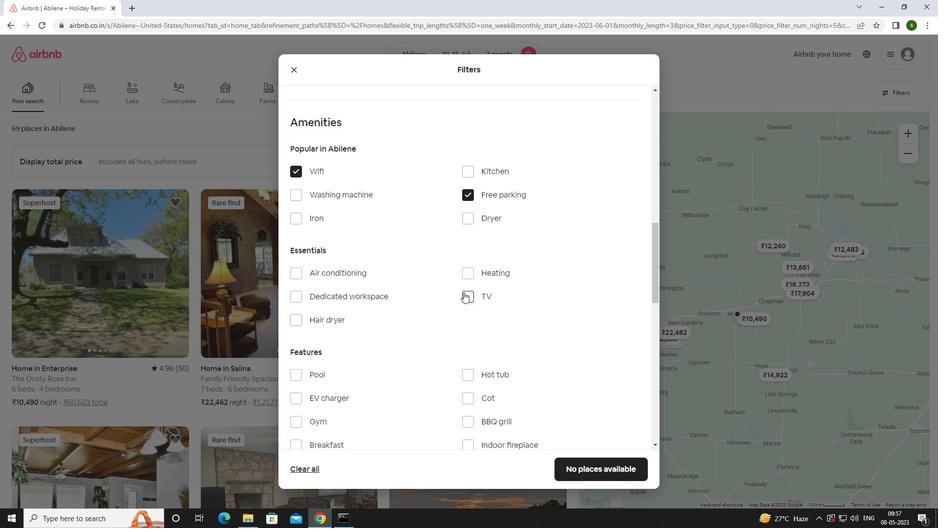 
Action: Mouse moved to (420, 325)
Screenshot: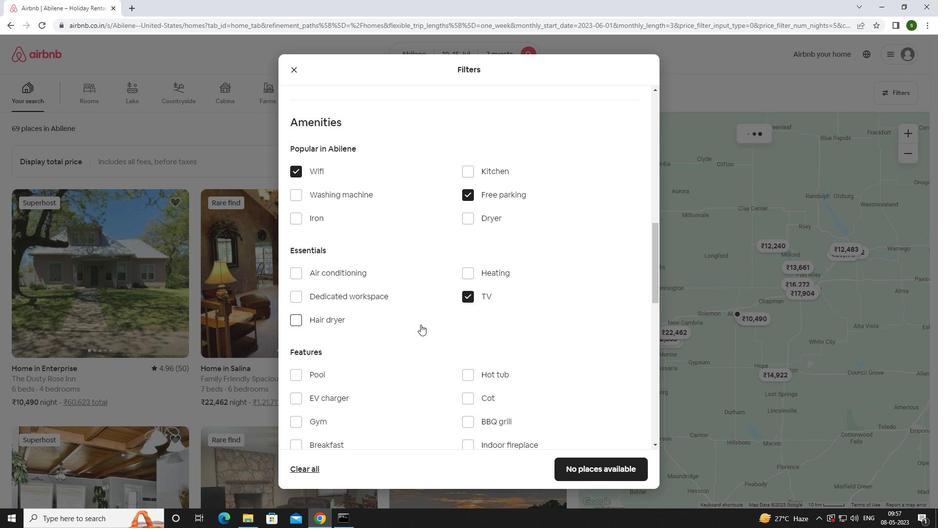
Action: Mouse scrolled (420, 325) with delta (0, 0)
Screenshot: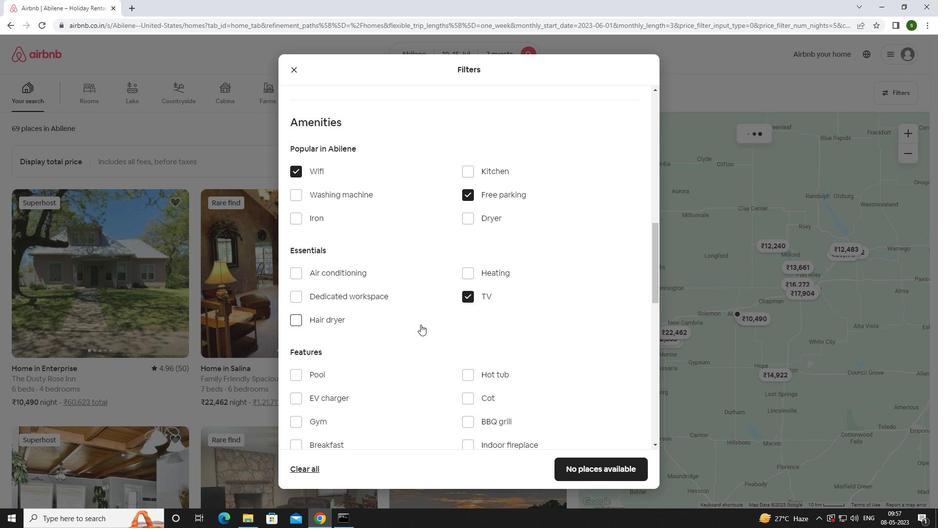 
Action: Mouse moved to (322, 394)
Screenshot: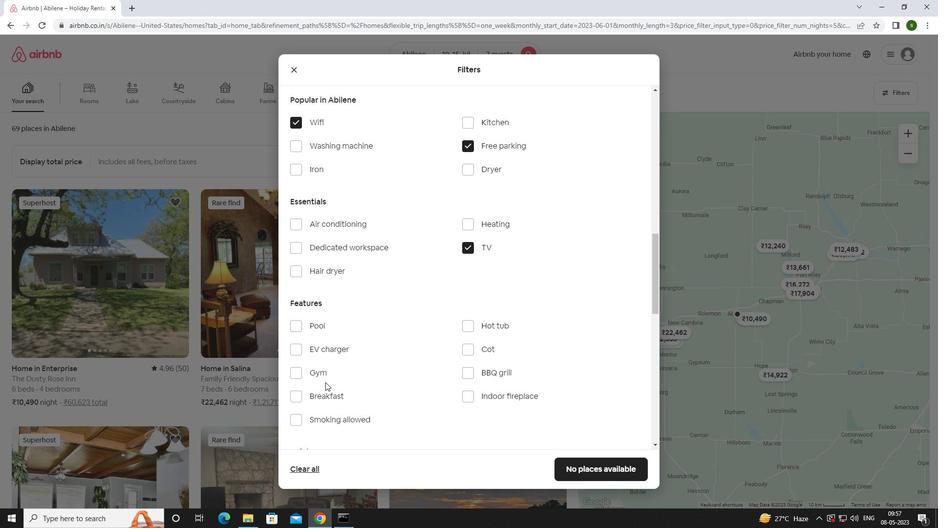 
Action: Mouse pressed left at (322, 394)
Screenshot: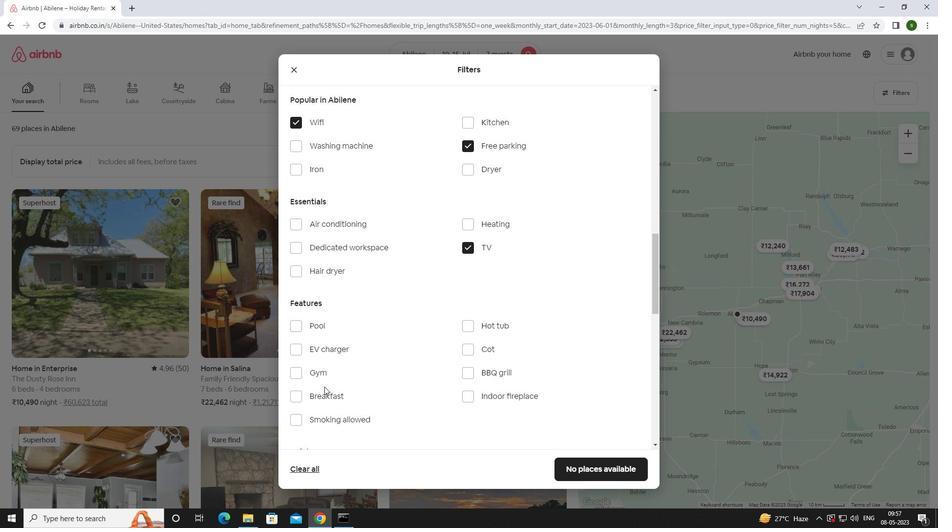 
Action: Mouse moved to (319, 370)
Screenshot: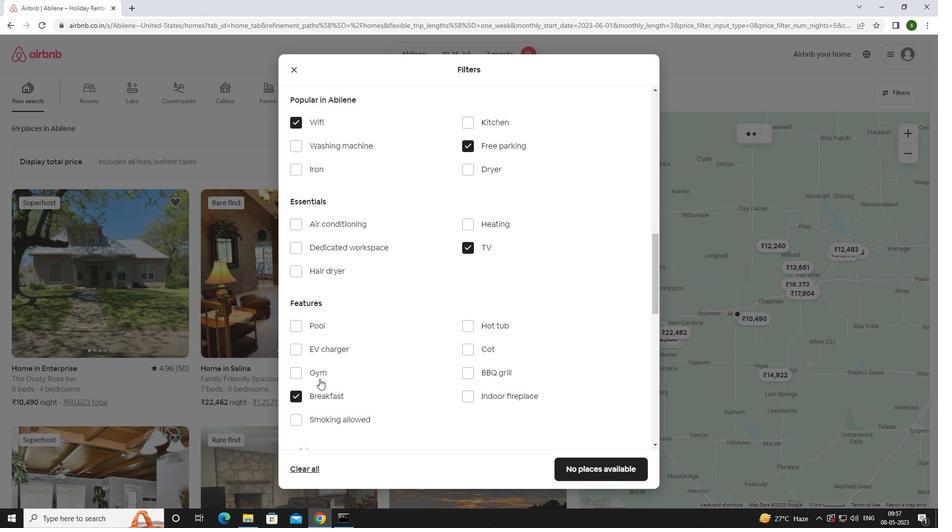 
Action: Mouse pressed left at (319, 370)
Screenshot: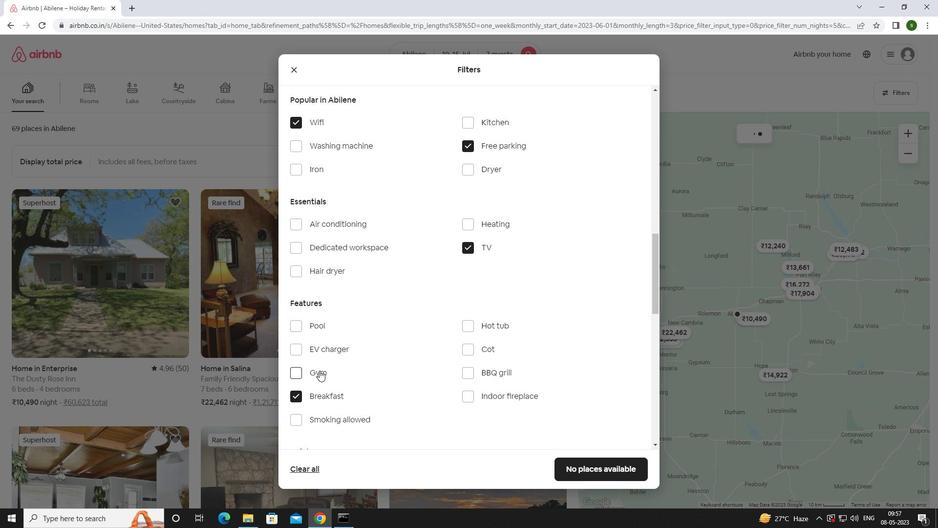 
Action: Mouse moved to (371, 364)
Screenshot: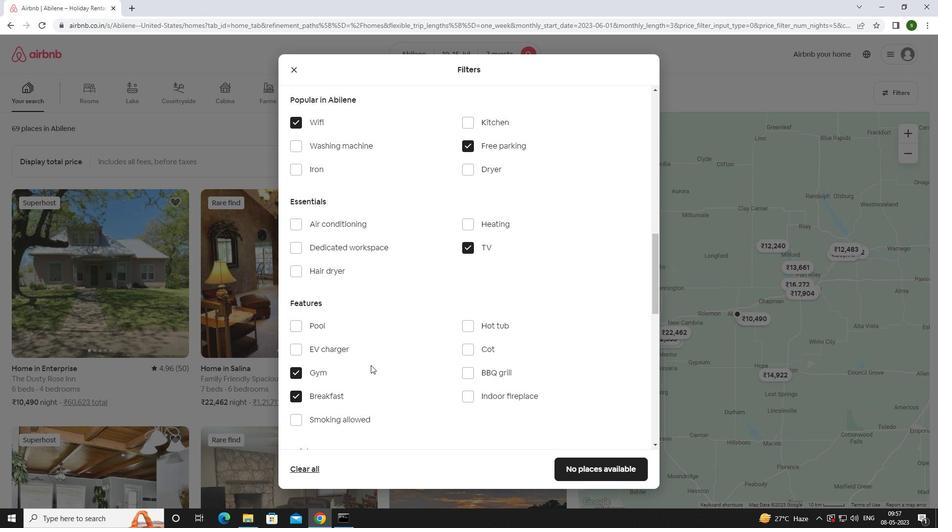 
Action: Mouse scrolled (371, 364) with delta (0, 0)
Screenshot: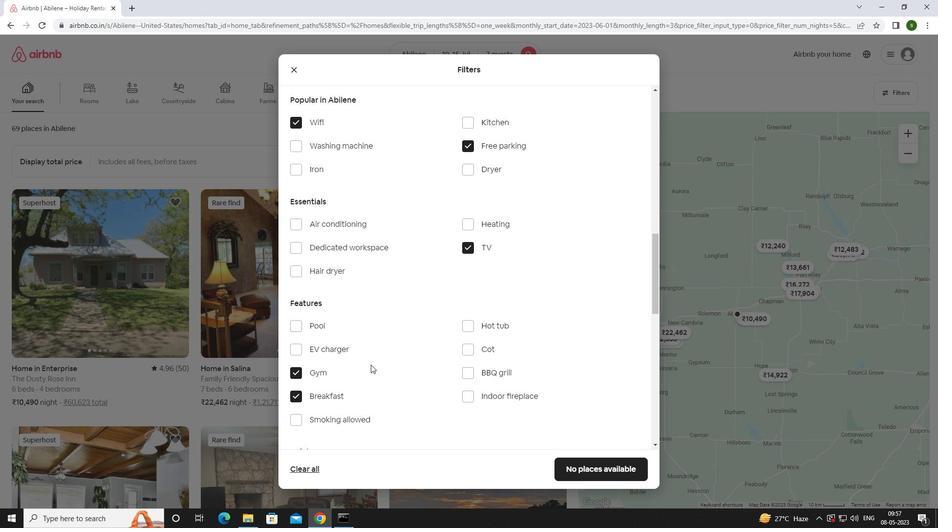 
Action: Mouse scrolled (371, 364) with delta (0, 0)
Screenshot: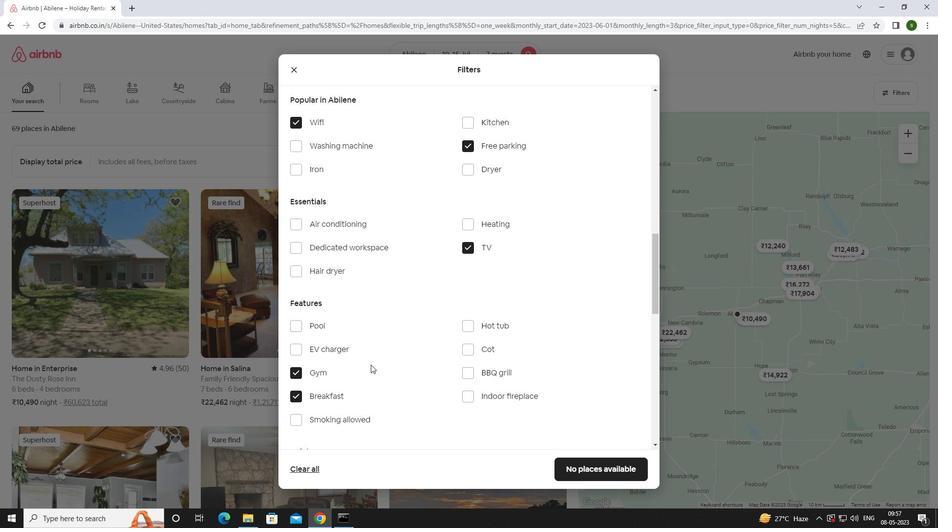 
Action: Mouse scrolled (371, 364) with delta (0, 0)
Screenshot: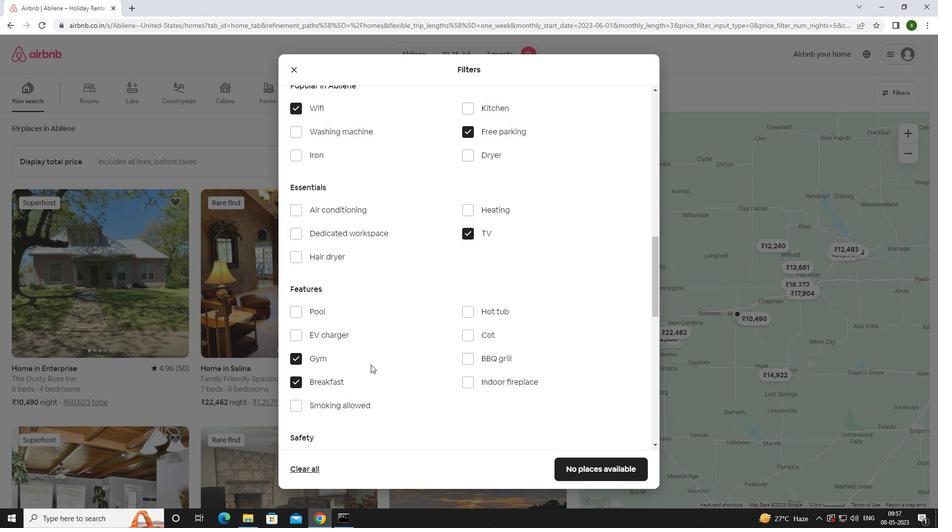 
Action: Mouse scrolled (371, 364) with delta (0, 0)
Screenshot: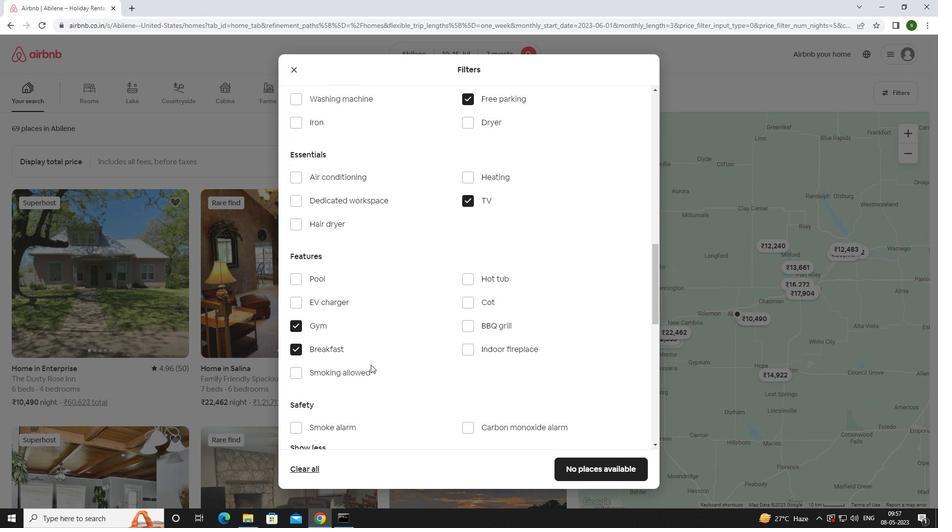 
Action: Mouse scrolled (371, 364) with delta (0, 0)
Screenshot: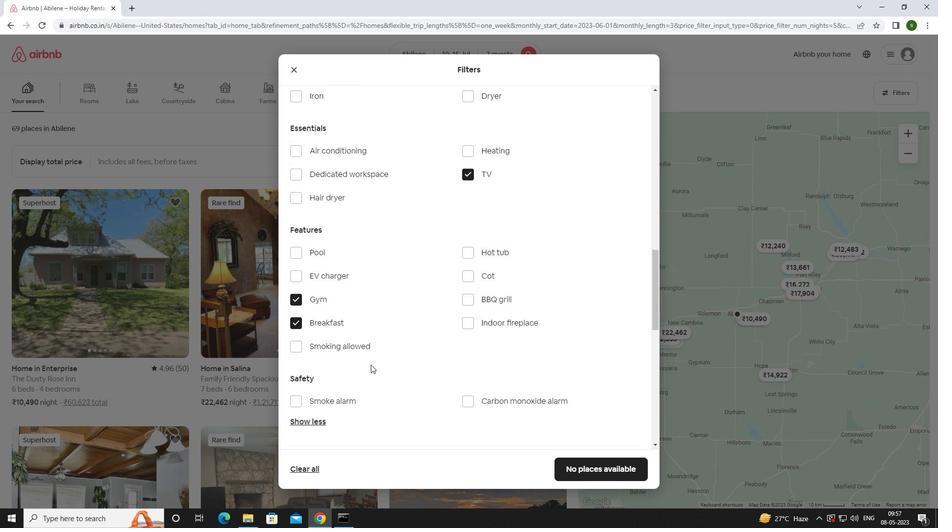 
Action: Mouse moved to (617, 363)
Screenshot: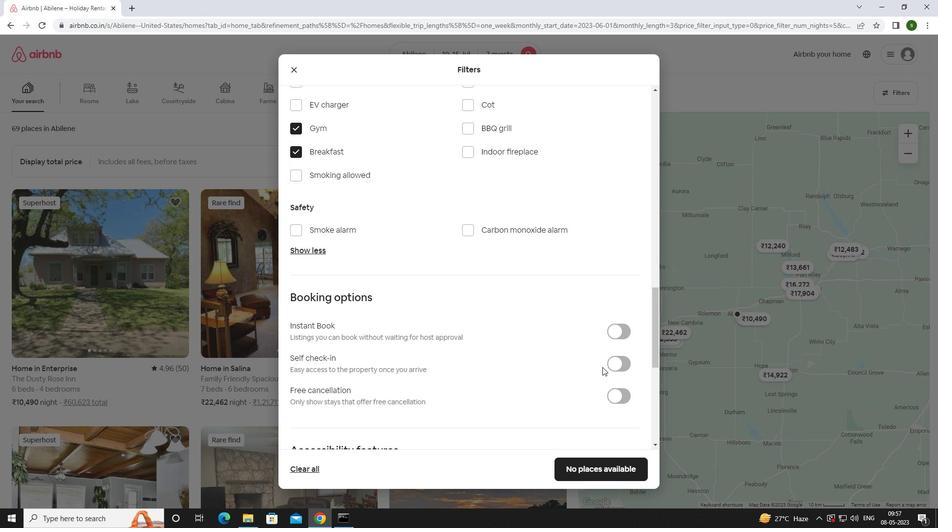 
Action: Mouse pressed left at (617, 363)
Screenshot: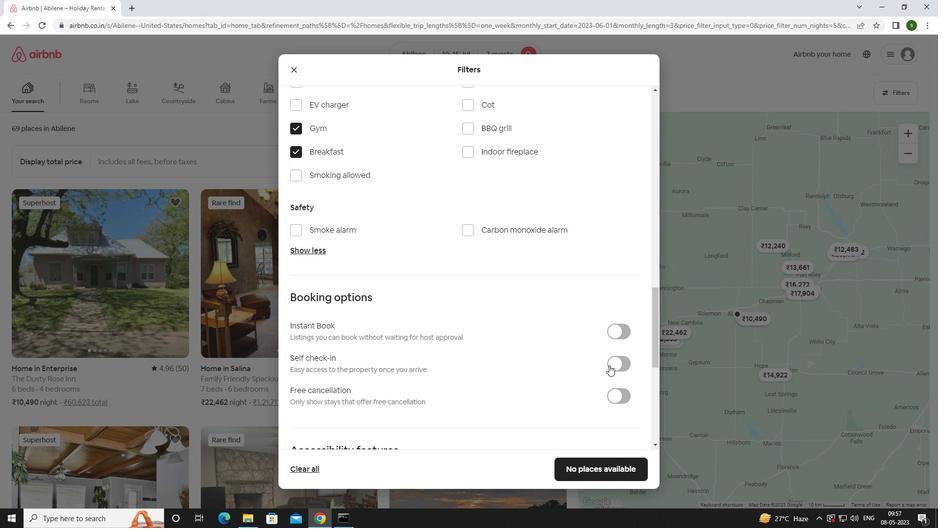 
Action: Mouse moved to (454, 342)
Screenshot: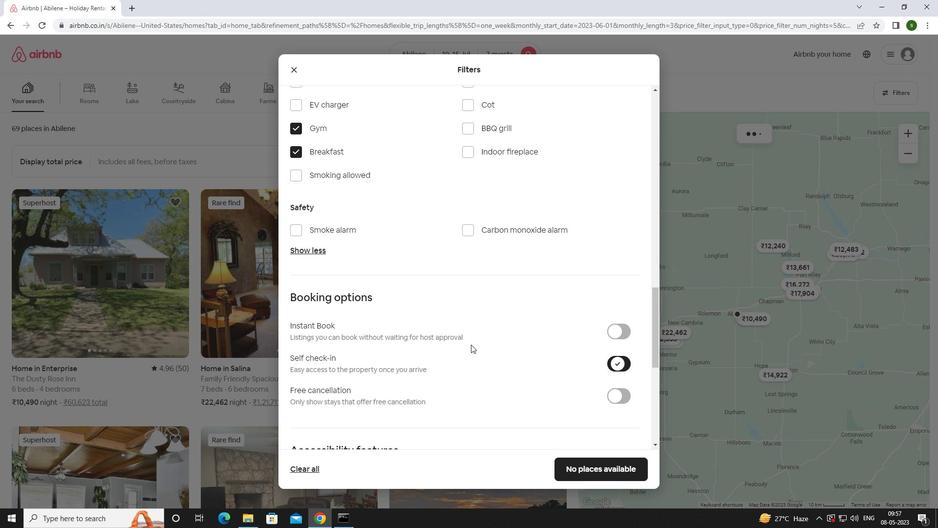 
Action: Mouse scrolled (454, 342) with delta (0, 0)
Screenshot: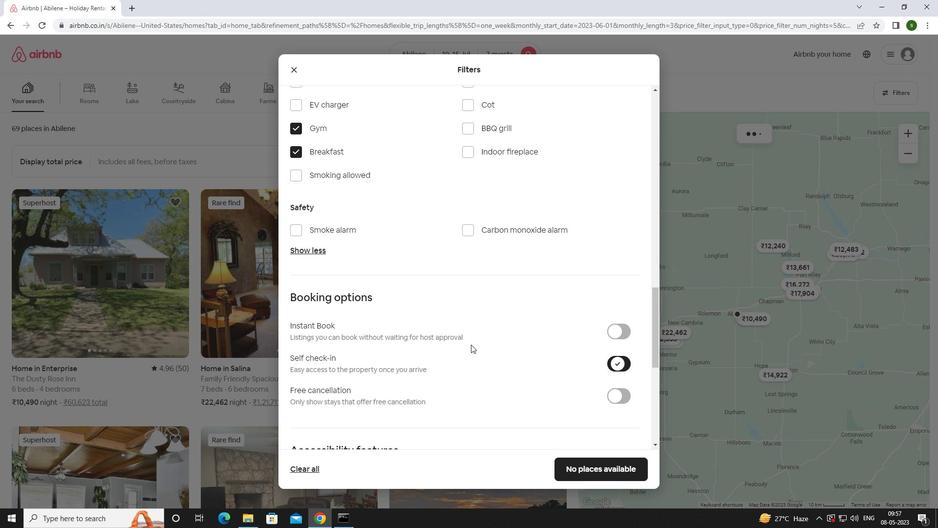 
Action: Mouse scrolled (454, 342) with delta (0, 0)
Screenshot: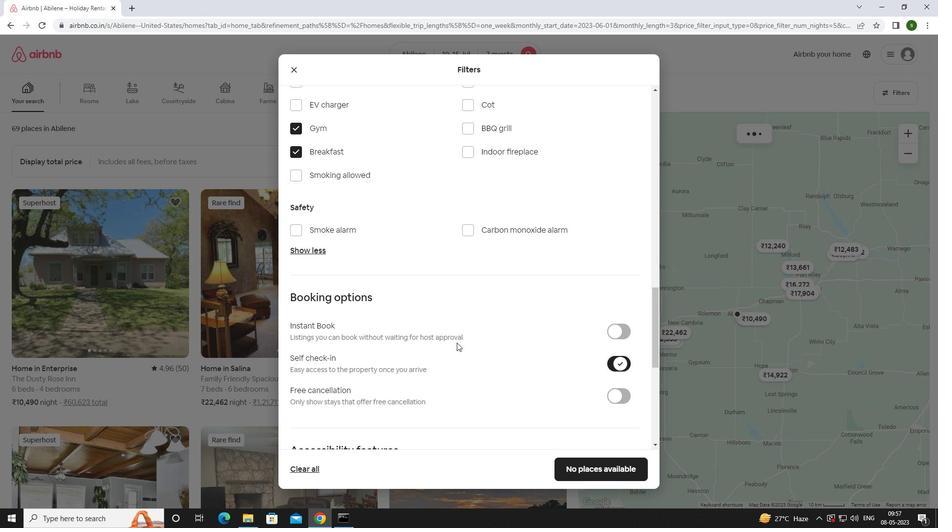 
Action: Mouse scrolled (454, 342) with delta (0, 0)
Screenshot: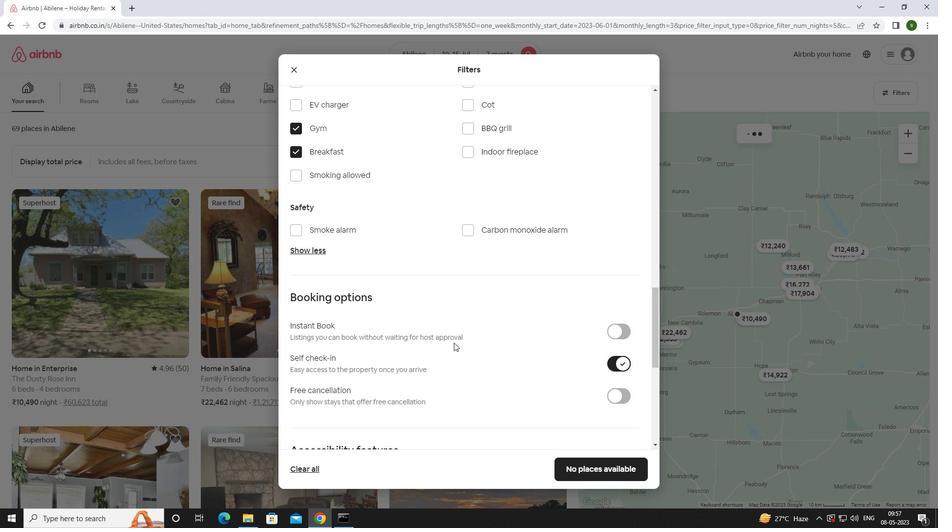 
Action: Mouse scrolled (454, 342) with delta (0, 0)
Screenshot: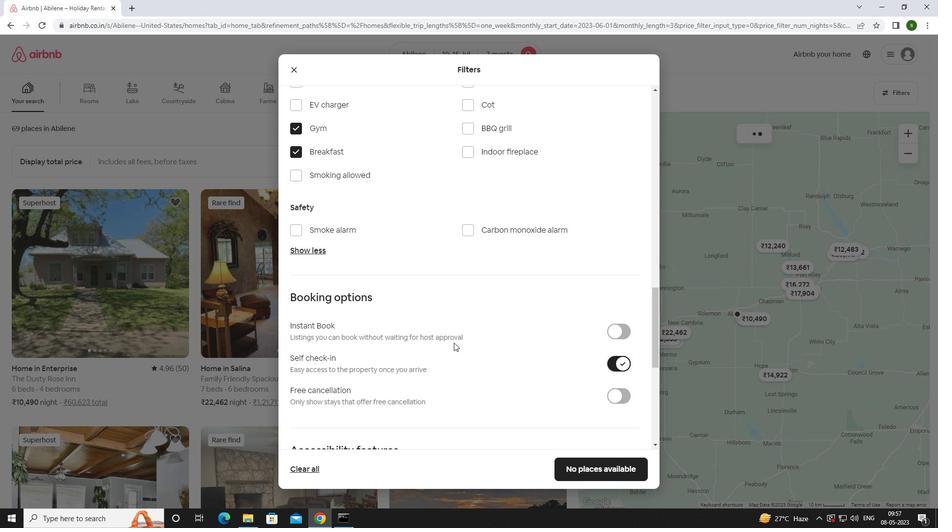 
Action: Mouse scrolled (454, 342) with delta (0, 0)
Screenshot: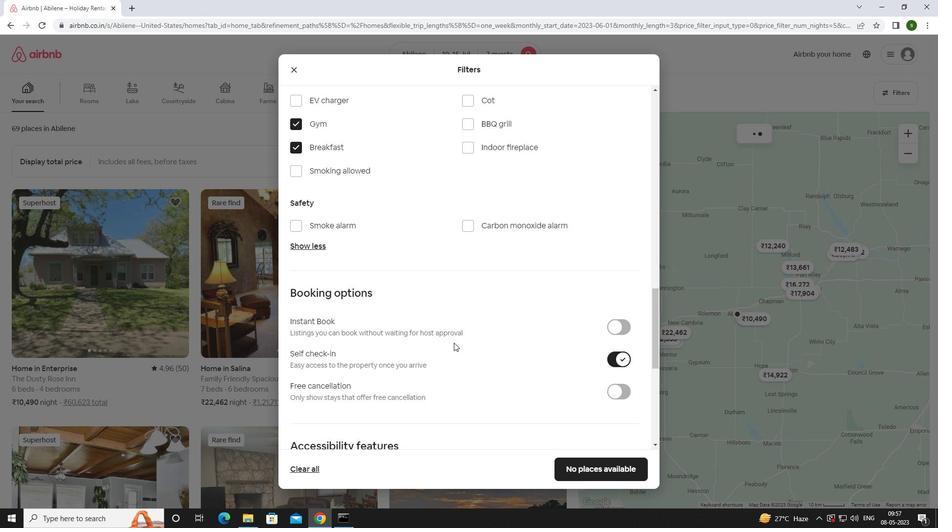 
Action: Mouse scrolled (454, 342) with delta (0, 0)
Screenshot: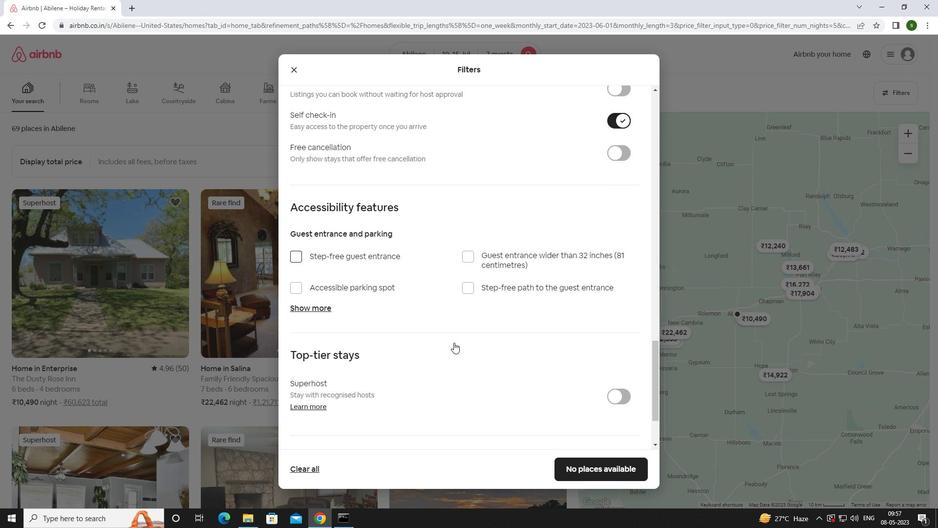 
Action: Mouse scrolled (454, 342) with delta (0, 0)
Screenshot: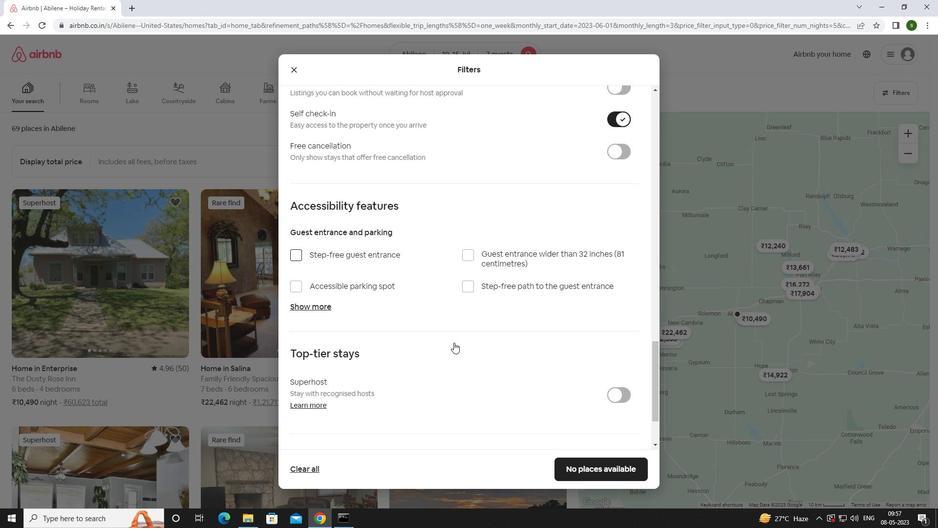 
Action: Mouse moved to (319, 393)
Screenshot: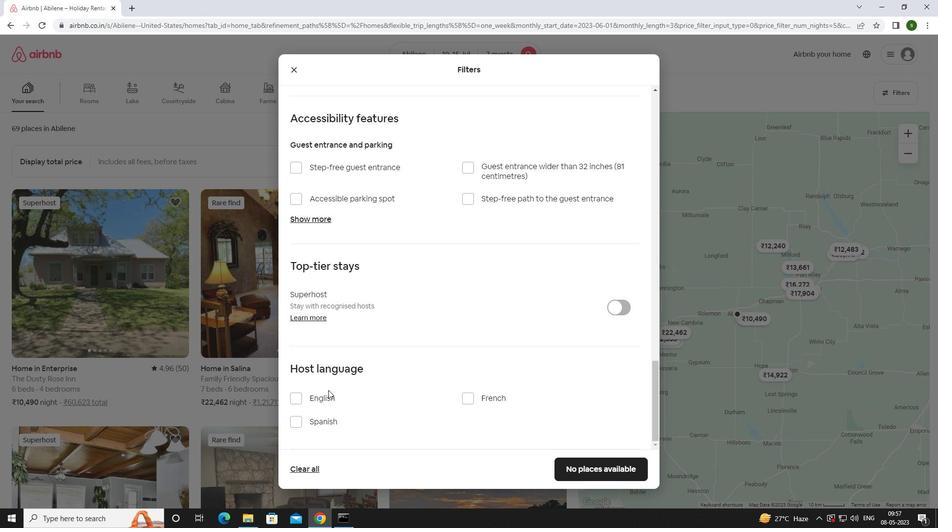 
Action: Mouse pressed left at (319, 393)
Screenshot: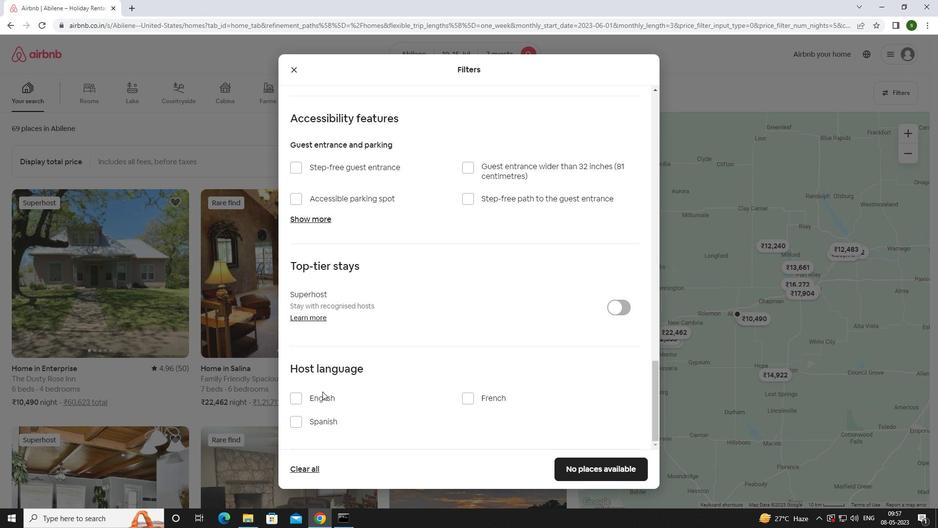 
Action: Mouse moved to (573, 466)
Screenshot: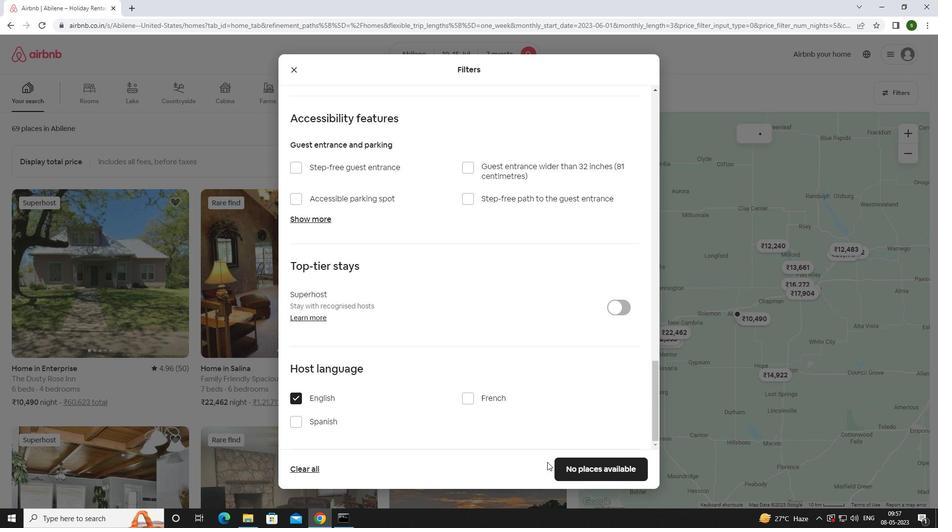 
Action: Mouse pressed left at (573, 466)
Screenshot: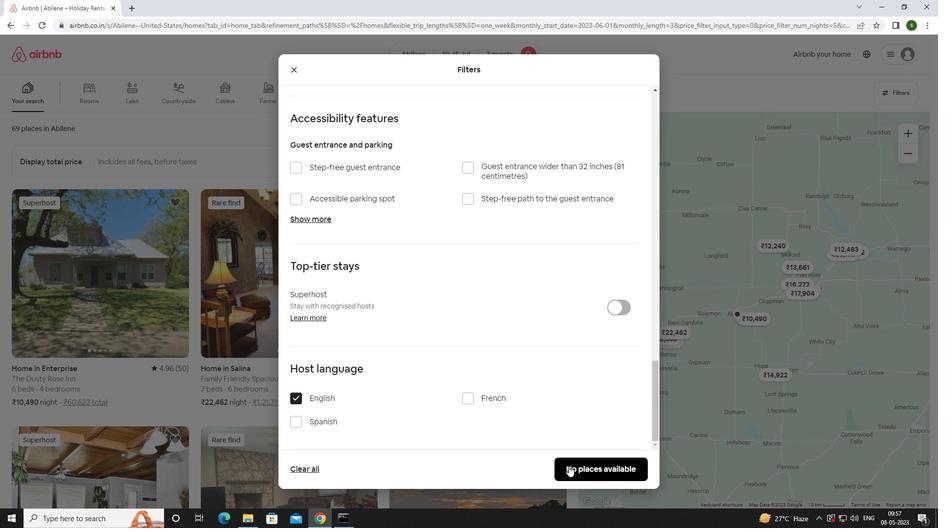 
Action: Mouse moved to (407, 306)
Screenshot: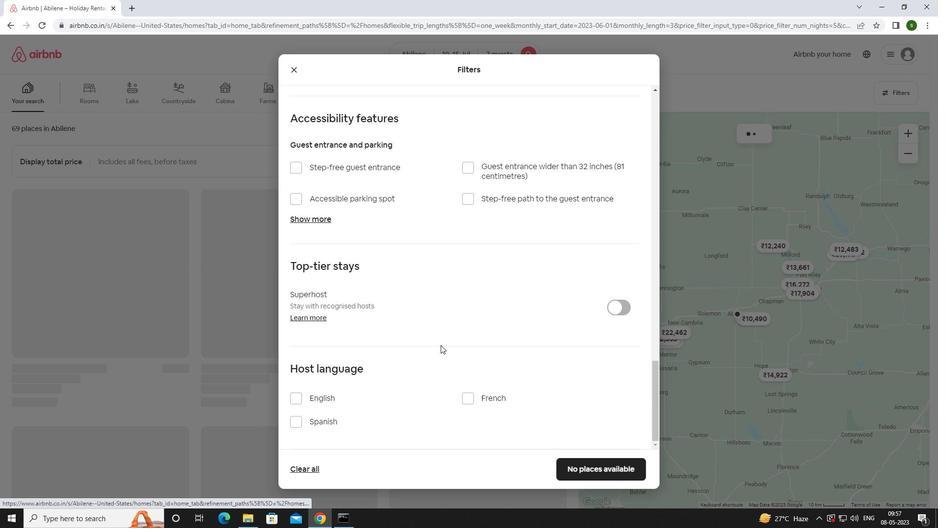 
